 Task: Open Card College Preparation Review in Board Business Model Analysis and Optimization to Workspace Investment Management Services and add a team member Softage.1@softage.net, a label Orange, a checklist Green Supply Chain Management, an attachment from Trello, a color Orange and finally, add a card description 'Plan and execute company team-building activity at a cooking class' and a comment 'This task presents an opportunity to demonstrate our communication and collaboration skills, working effectively with others to achieve a common goal.'. Add a start date 'Jan 05, 1900' with a due date 'Jan 12, 1900'
Action: Mouse moved to (355, 132)
Screenshot: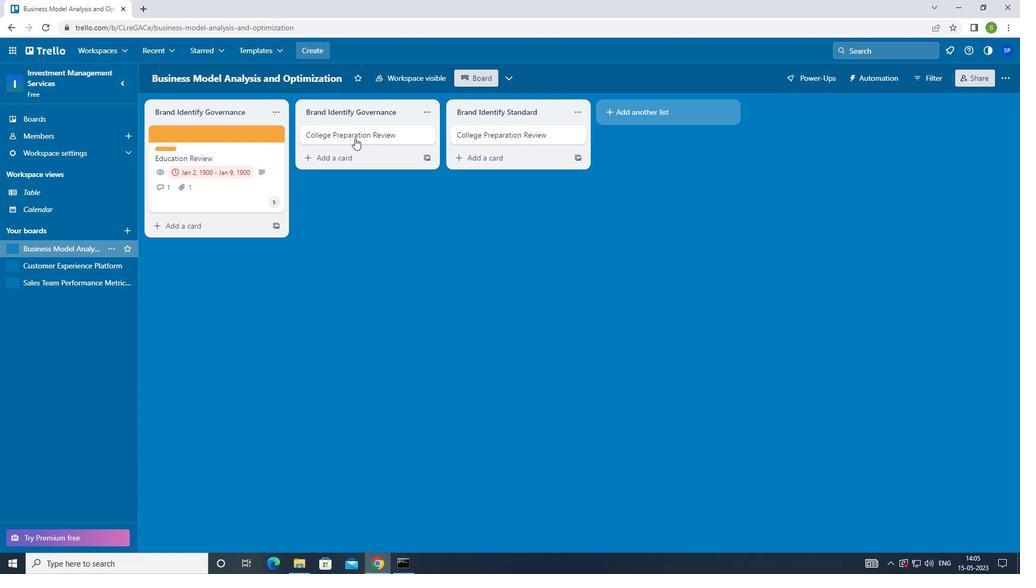 
Action: Mouse pressed left at (355, 132)
Screenshot: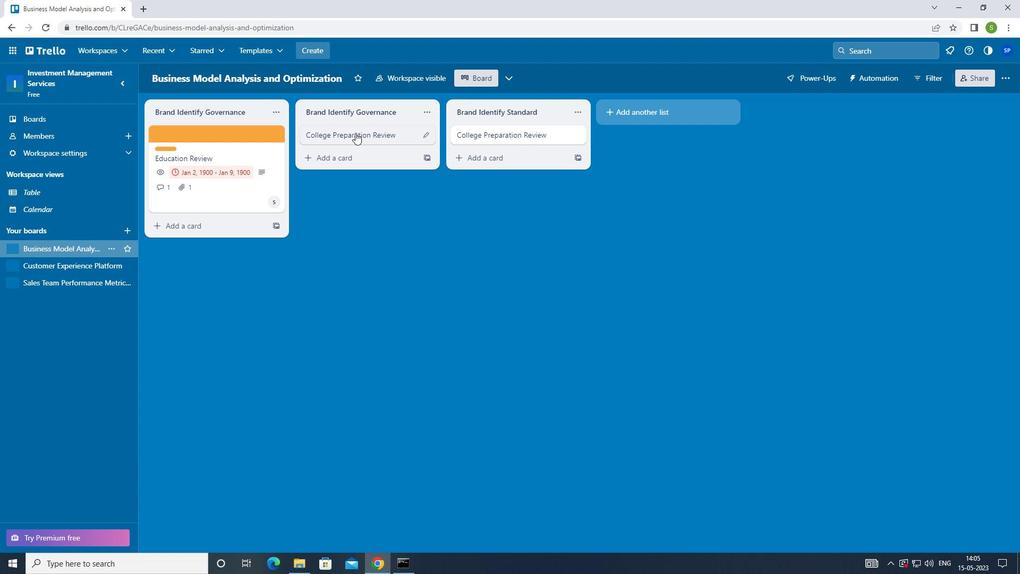 
Action: Mouse moved to (640, 138)
Screenshot: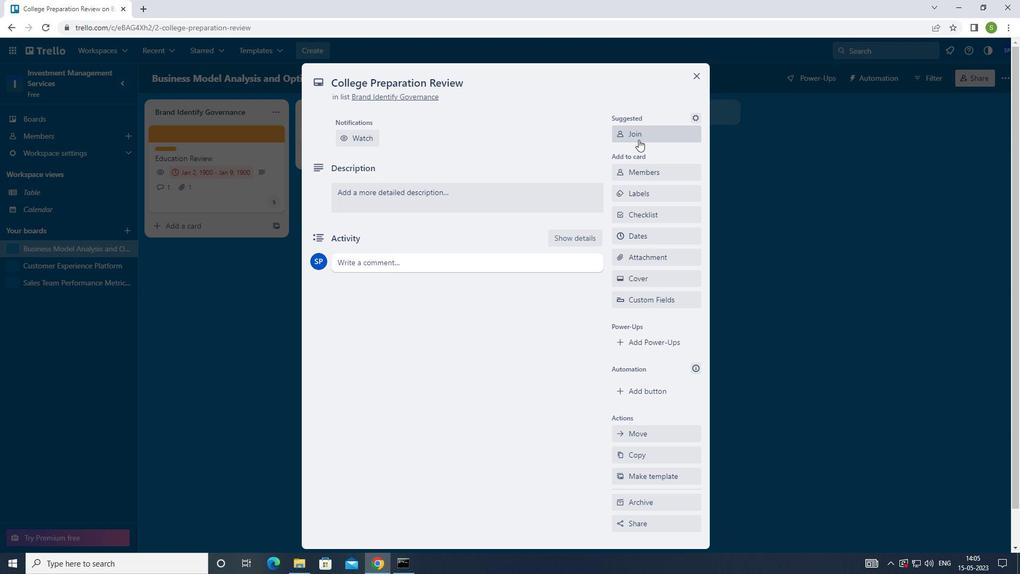 
Action: Mouse pressed left at (640, 138)
Screenshot: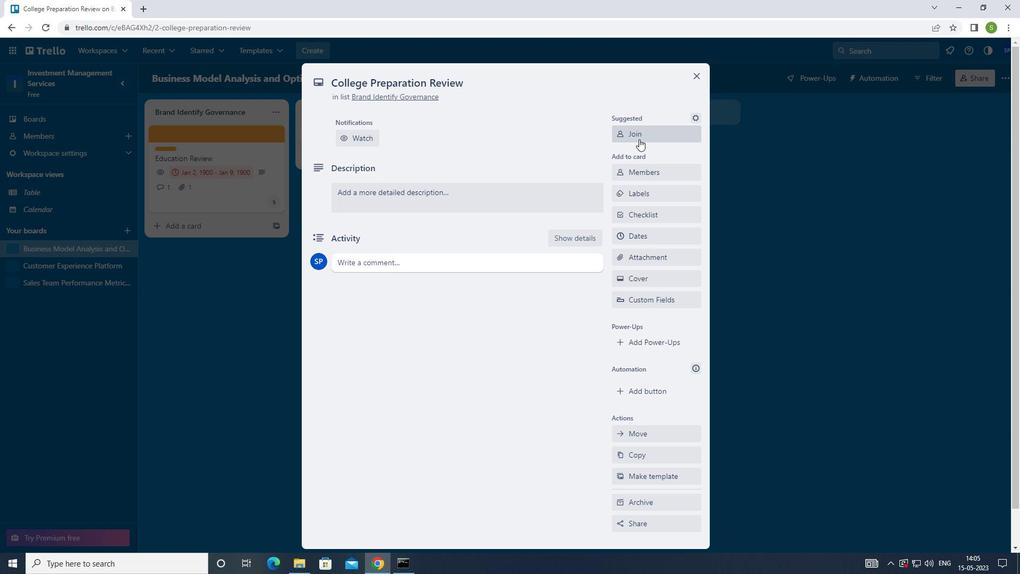 
Action: Mouse moved to (655, 130)
Screenshot: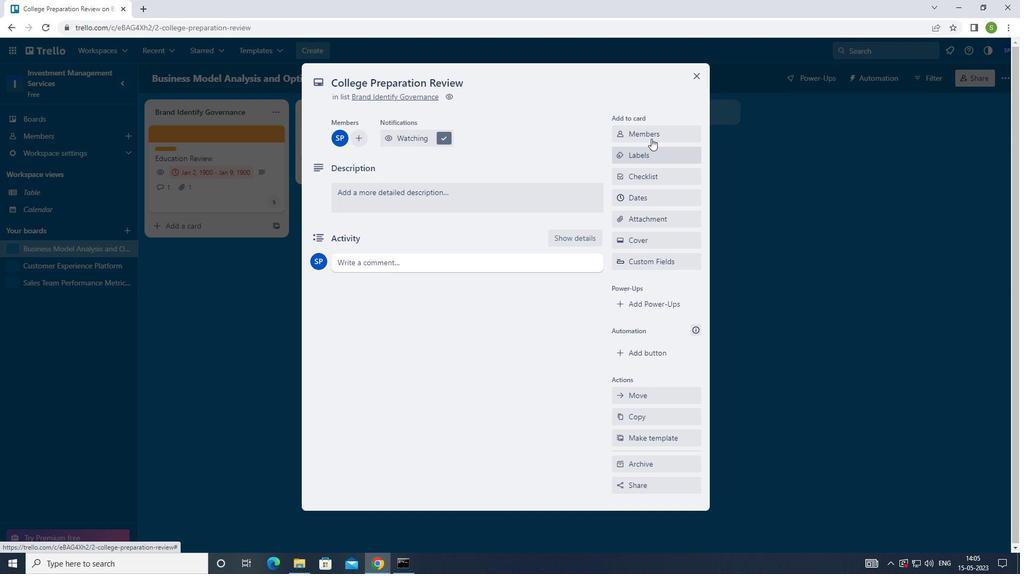 
Action: Mouse pressed left at (655, 130)
Screenshot: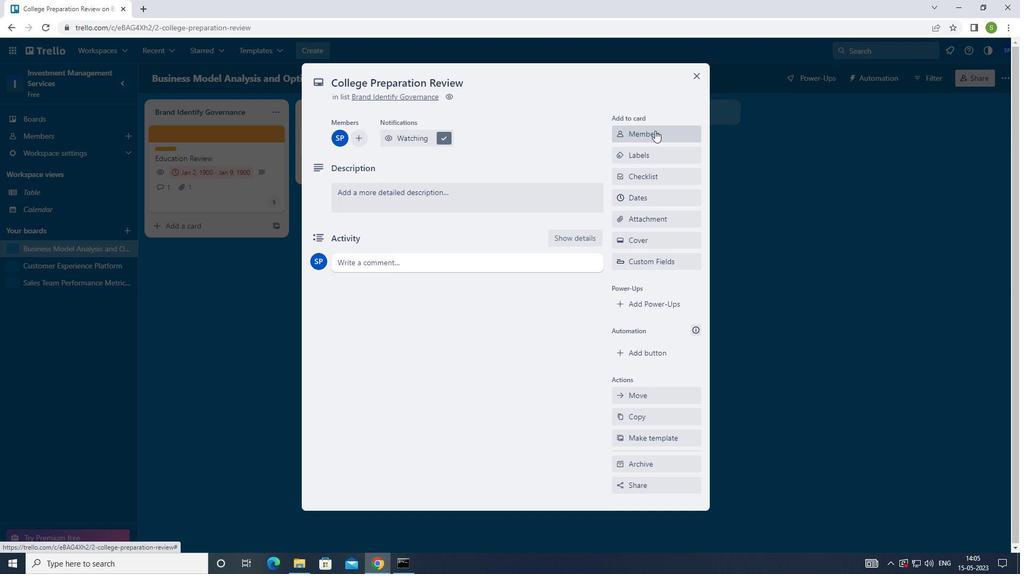 
Action: Mouse moved to (751, 208)
Screenshot: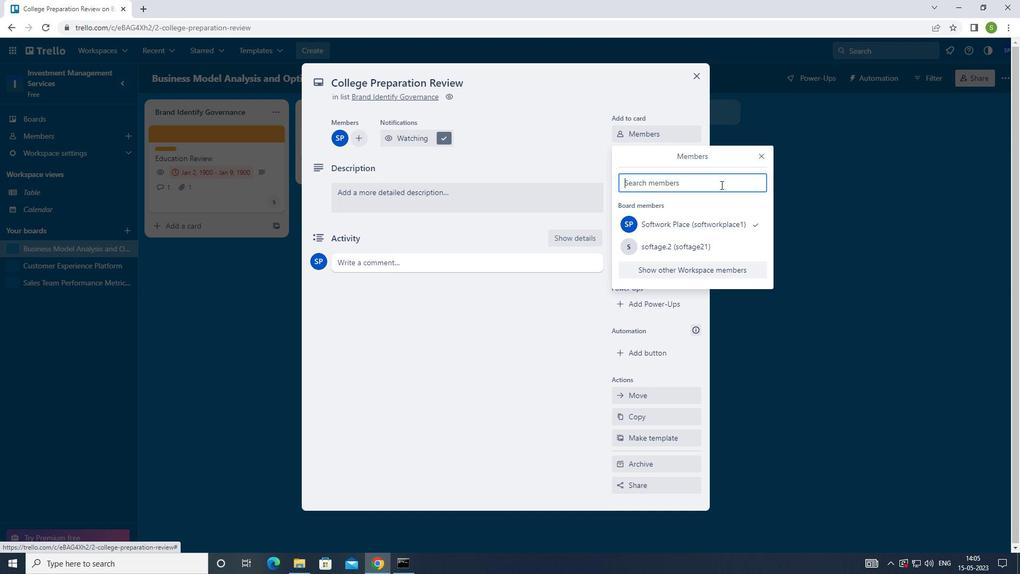 
Action: Key pressed <Key.shift>SOFTAGE.1<Key.shift>2SOFTAGE.NET
Screenshot: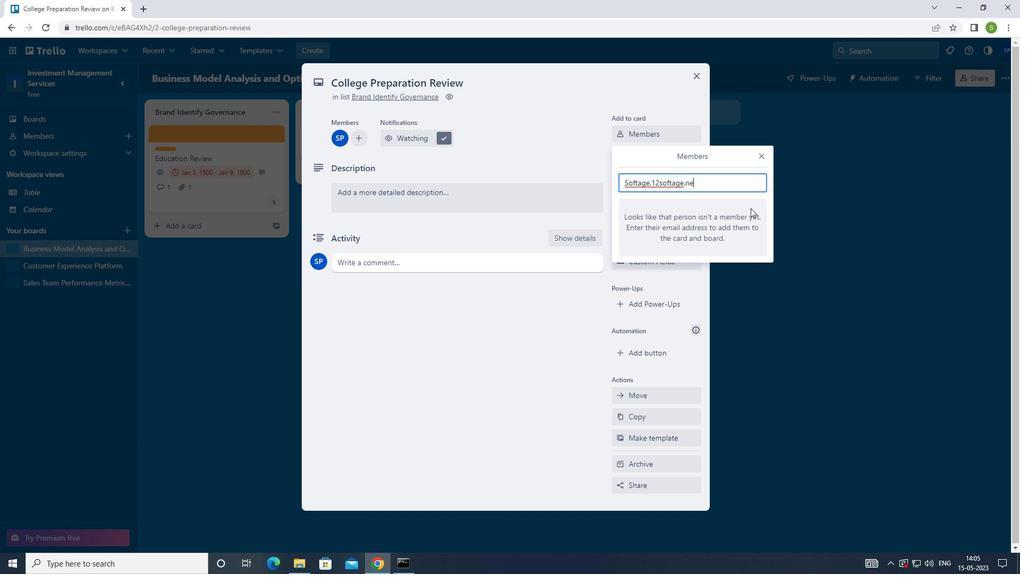 
Action: Mouse moved to (657, 179)
Screenshot: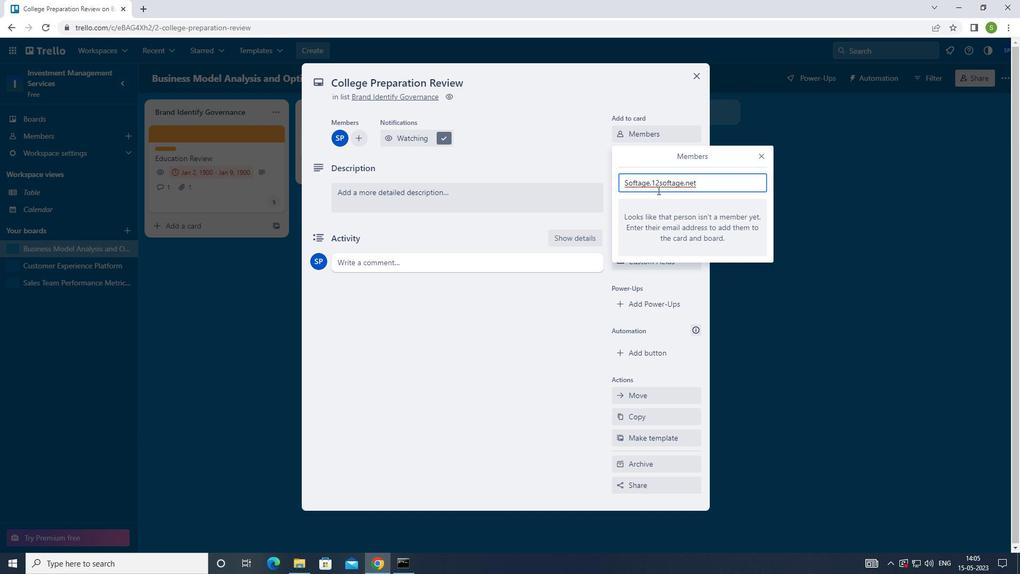 
Action: Mouse pressed left at (657, 179)
Screenshot: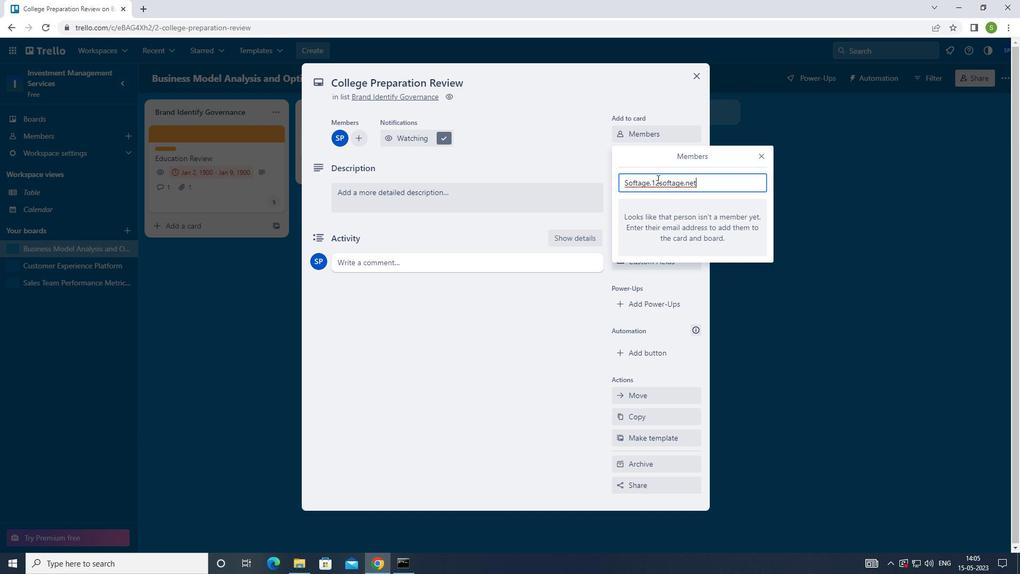 
Action: Mouse moved to (660, 185)
Screenshot: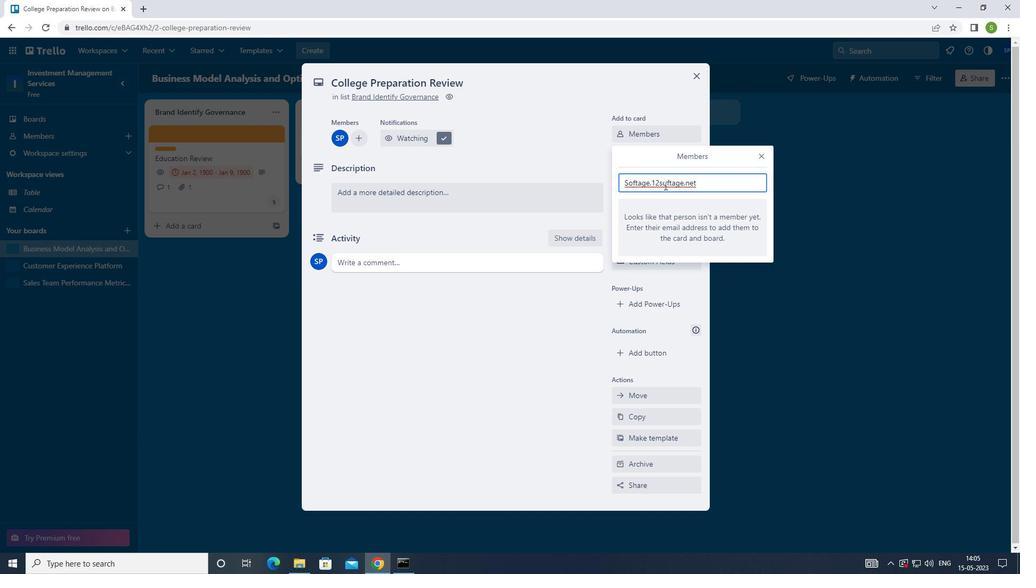 
Action: Mouse pressed left at (660, 185)
Screenshot: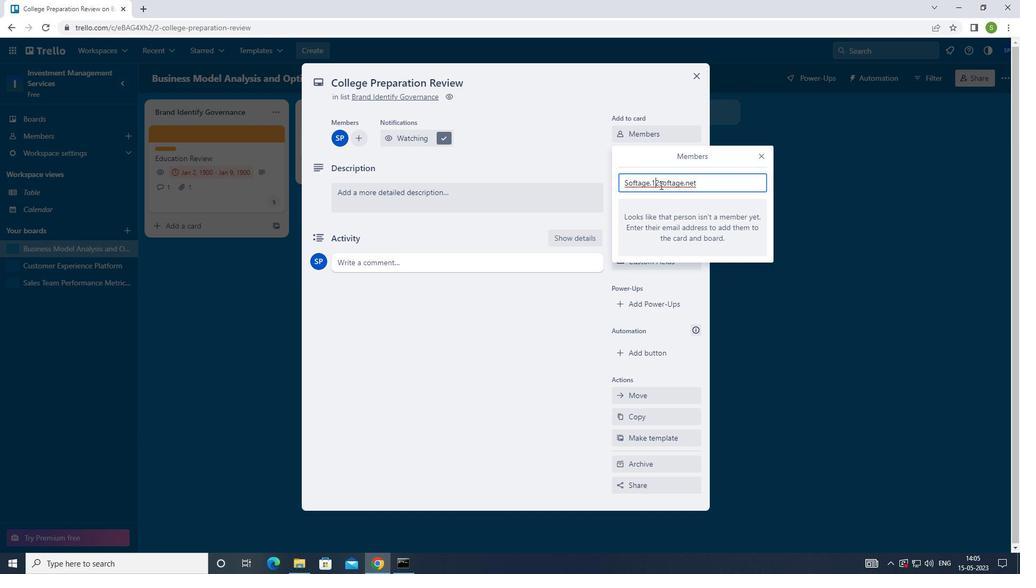 
Action: Mouse moved to (667, 187)
Screenshot: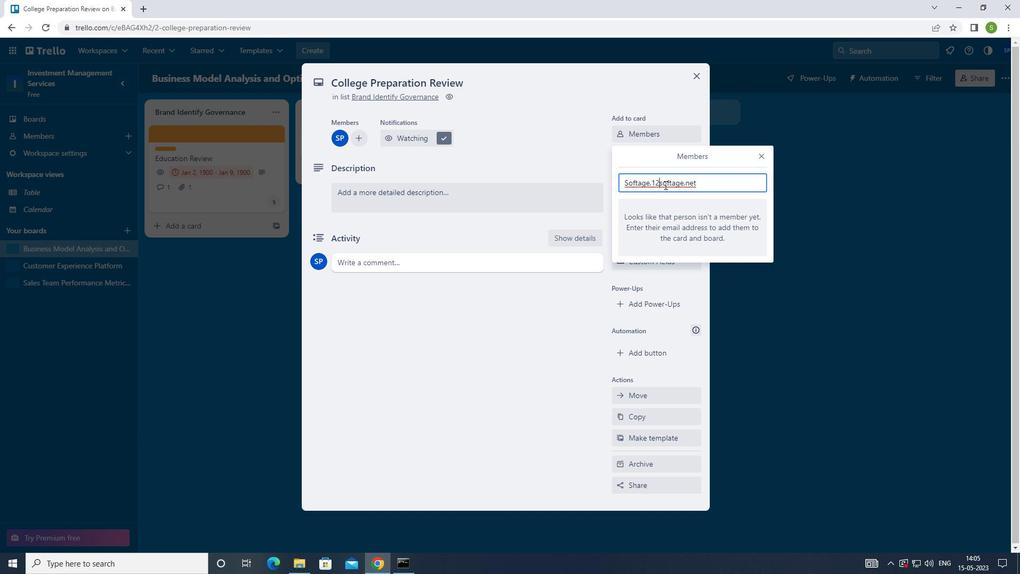 
Action: Key pressed <Key.backspace>
Screenshot: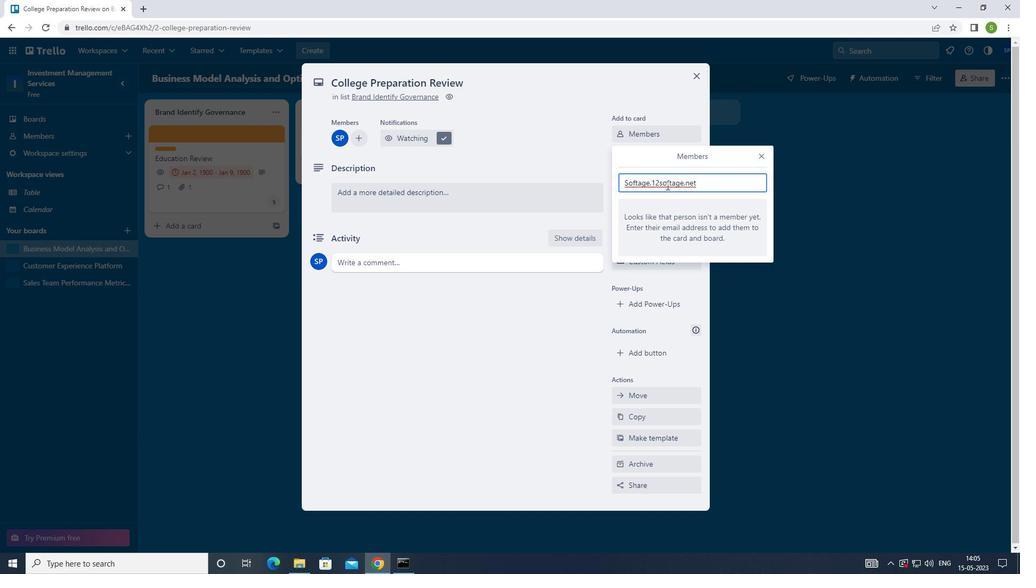 
Action: Mouse moved to (658, 187)
Screenshot: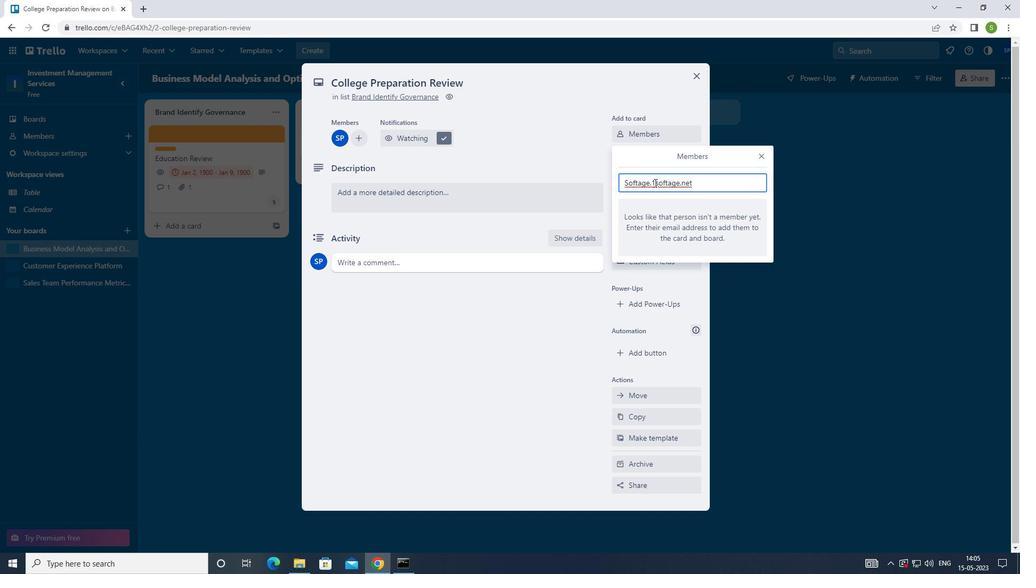 
Action: Key pressed <Key.shift>@
Screenshot: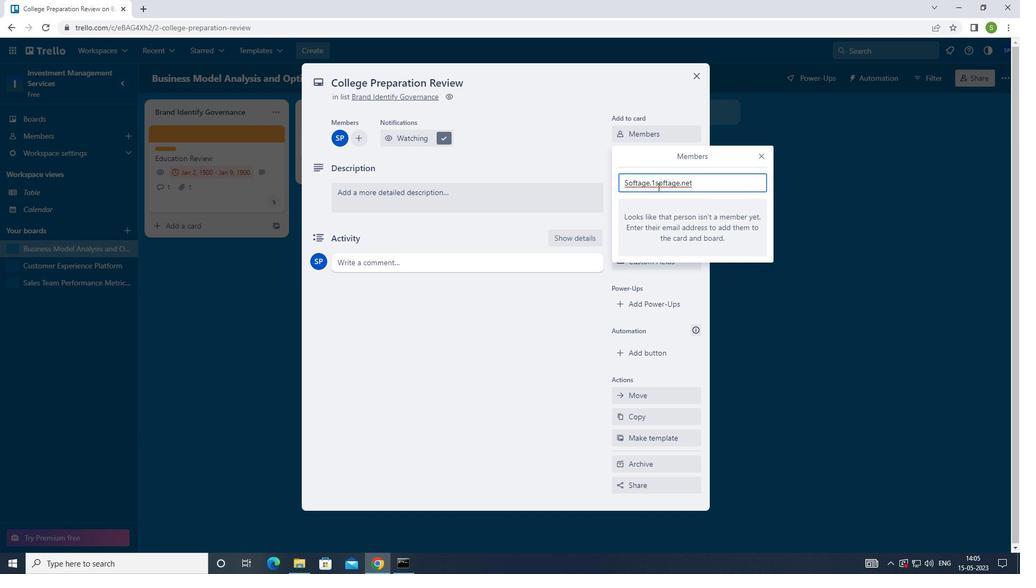 
Action: Mouse moved to (659, 256)
Screenshot: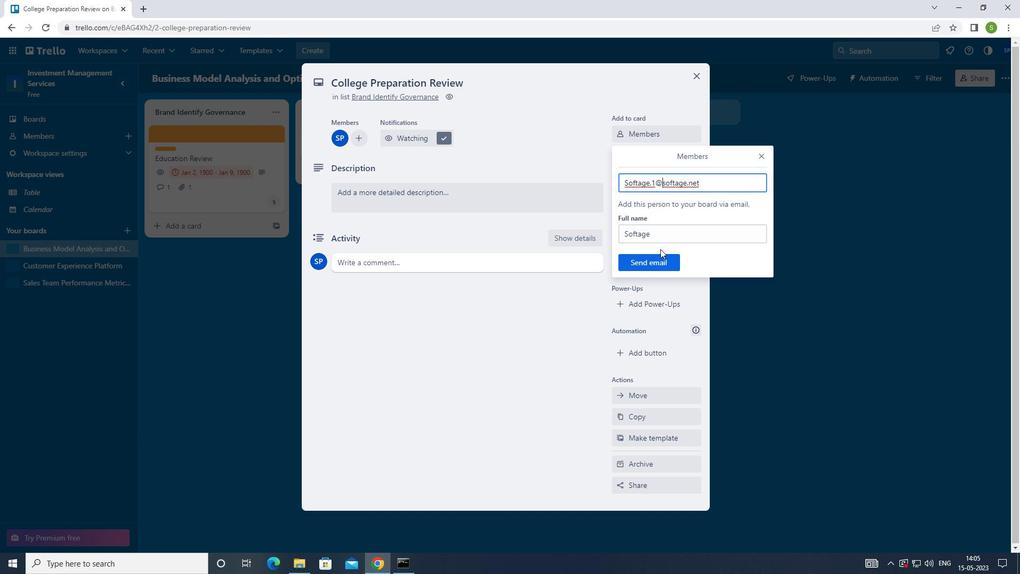 
Action: Mouse pressed left at (659, 256)
Screenshot: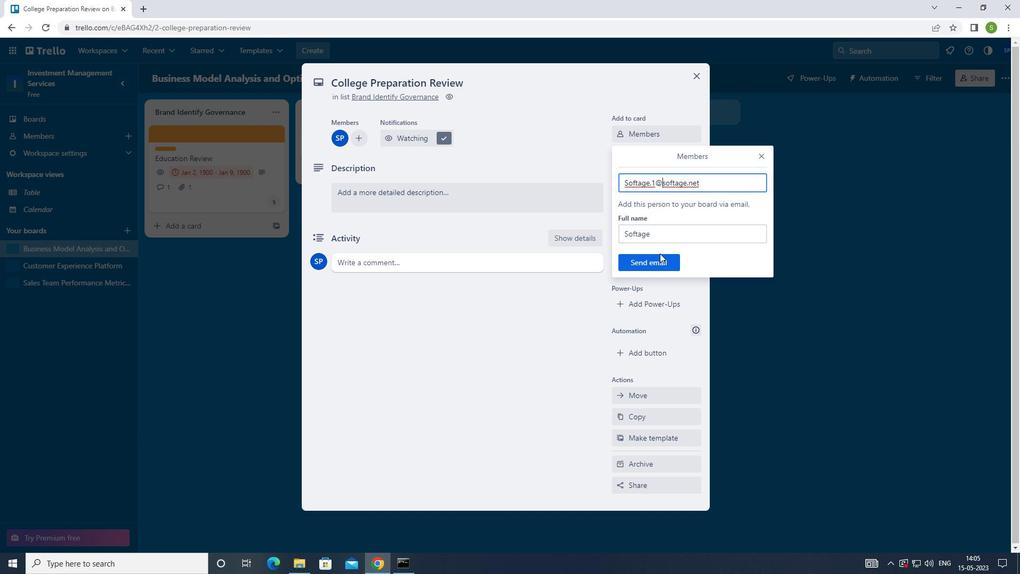 
Action: Mouse moved to (645, 155)
Screenshot: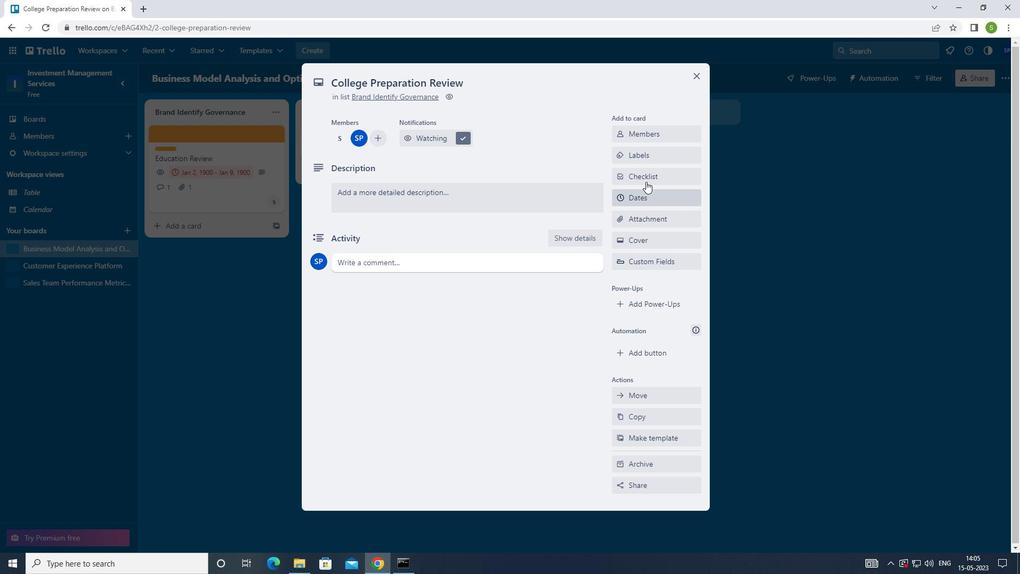 
Action: Mouse pressed left at (645, 155)
Screenshot: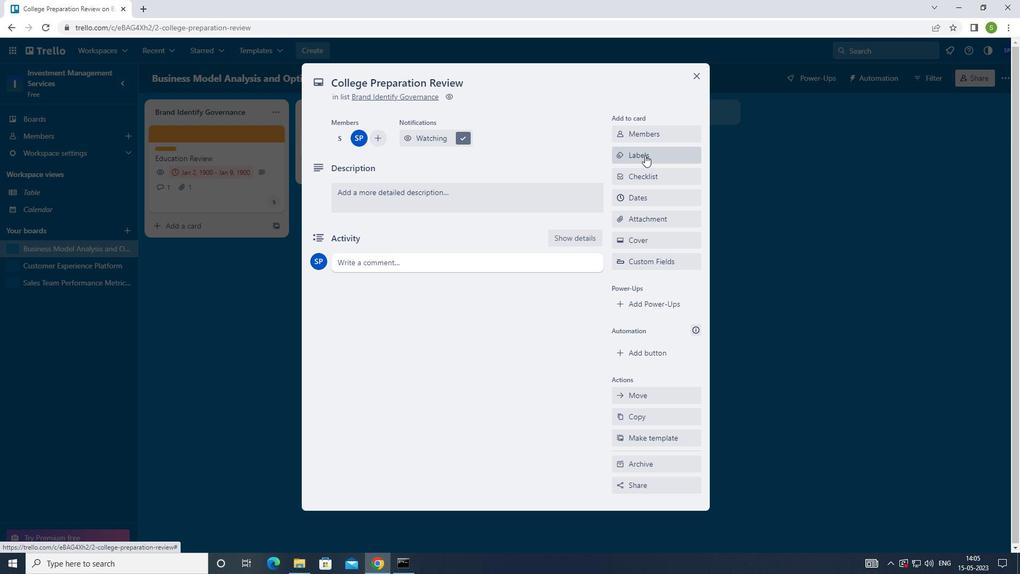 
Action: Mouse moved to (626, 281)
Screenshot: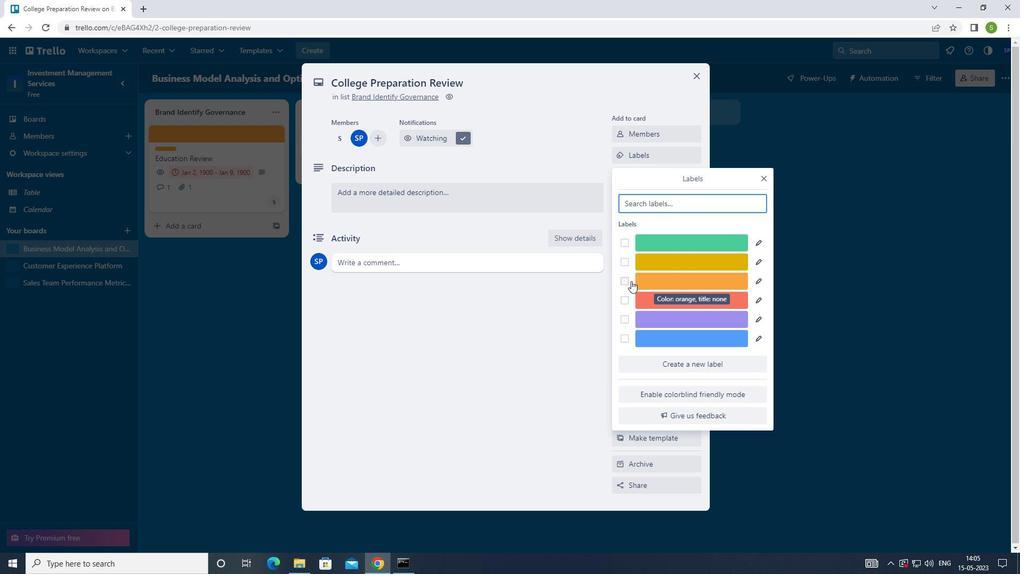 
Action: Mouse pressed left at (626, 281)
Screenshot: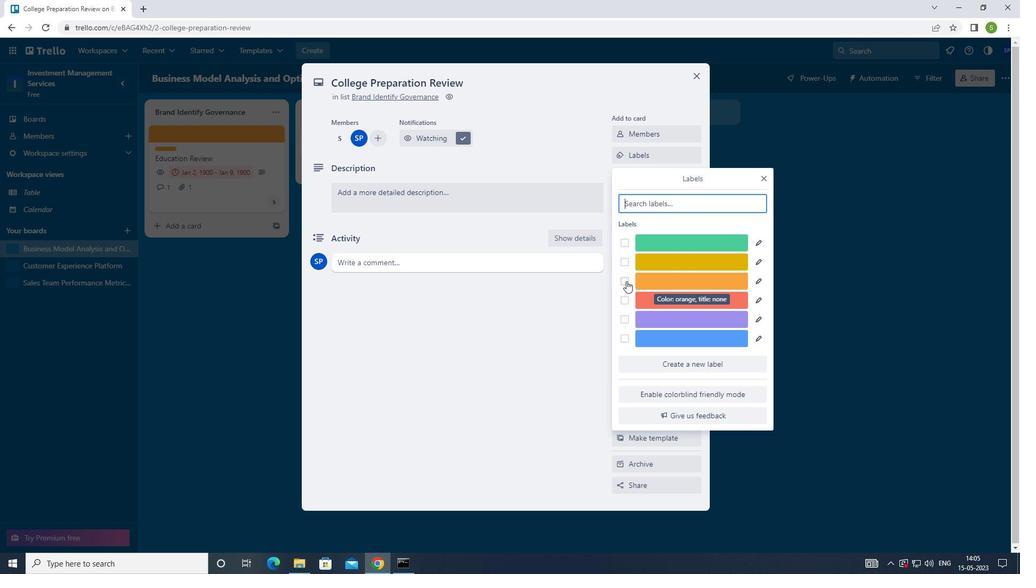 
Action: Mouse moved to (763, 178)
Screenshot: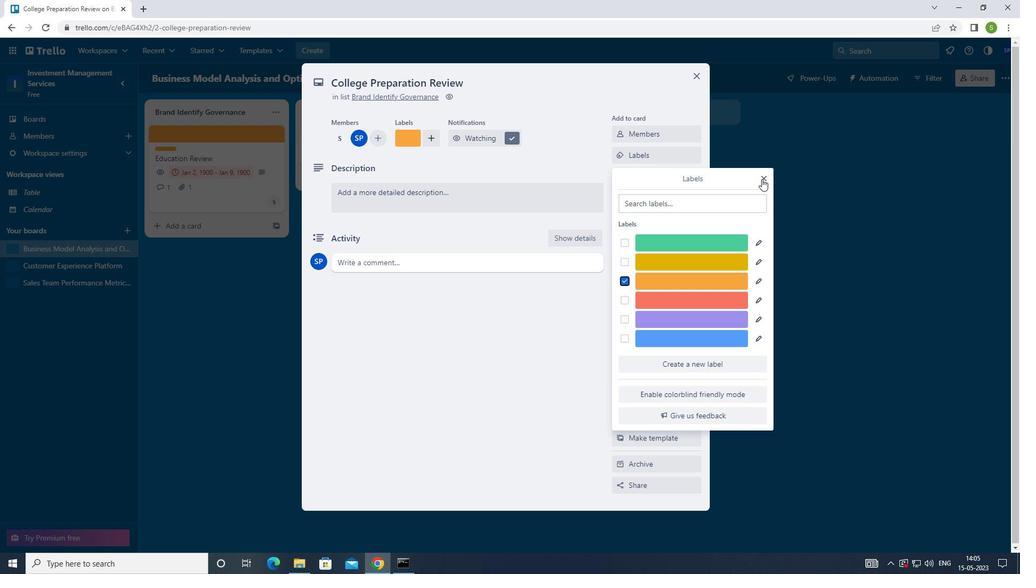 
Action: Mouse pressed left at (763, 178)
Screenshot: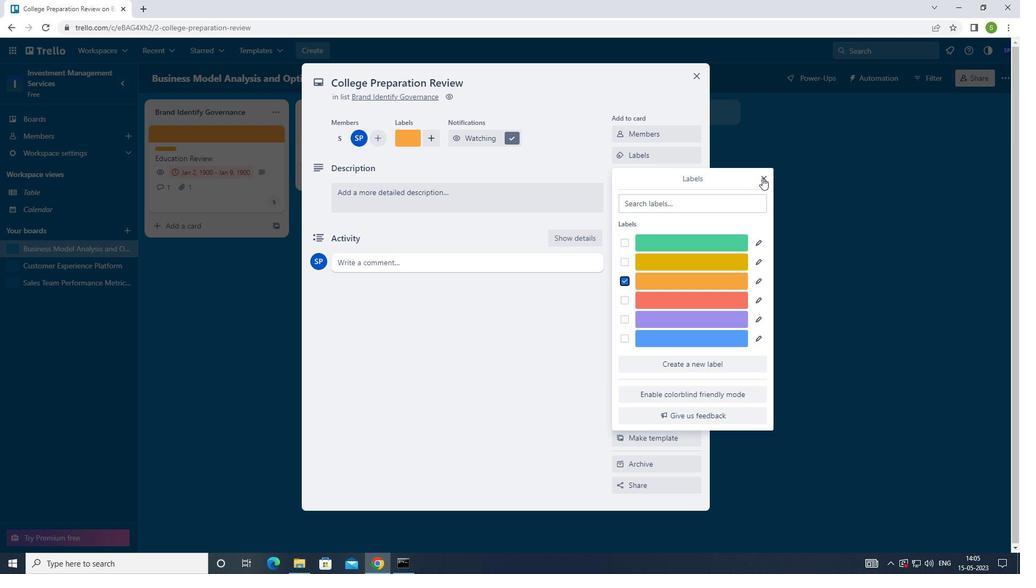 
Action: Mouse moved to (649, 180)
Screenshot: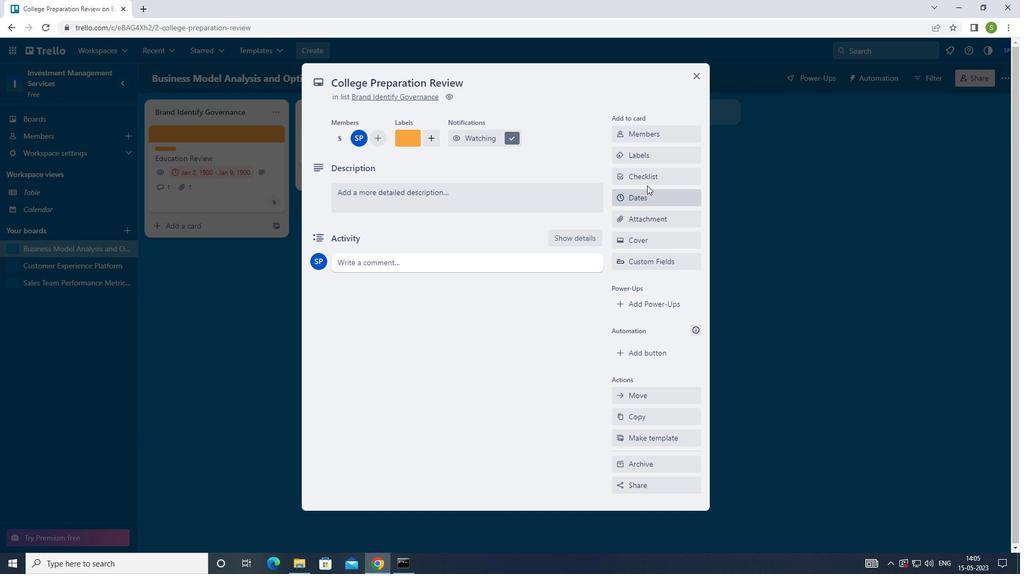 
Action: Mouse pressed left at (649, 180)
Screenshot: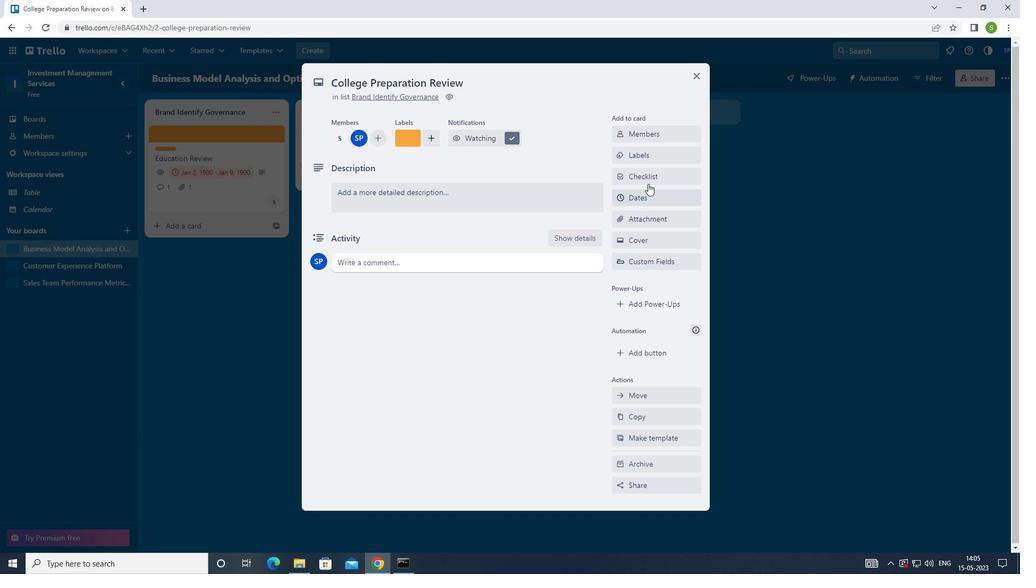 
Action: Mouse moved to (733, 200)
Screenshot: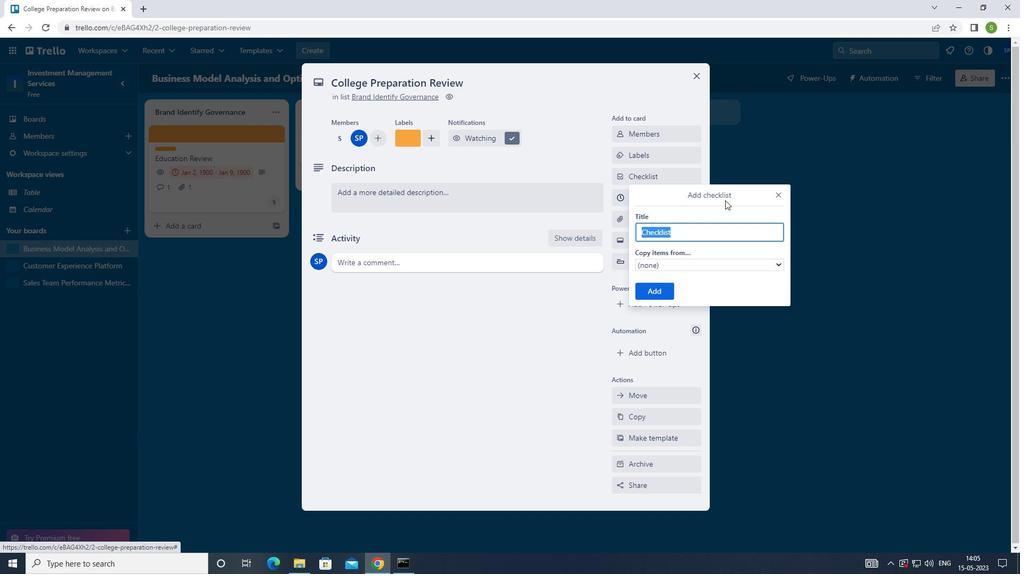 
Action: Key pressed <Key.shift><Key.shift>GREEN<Key.space><Key.shift>SUPPLY<Key.space><Key.shift>CHAIN<Key.space><Key.shift>MANAGEMENT
Screenshot: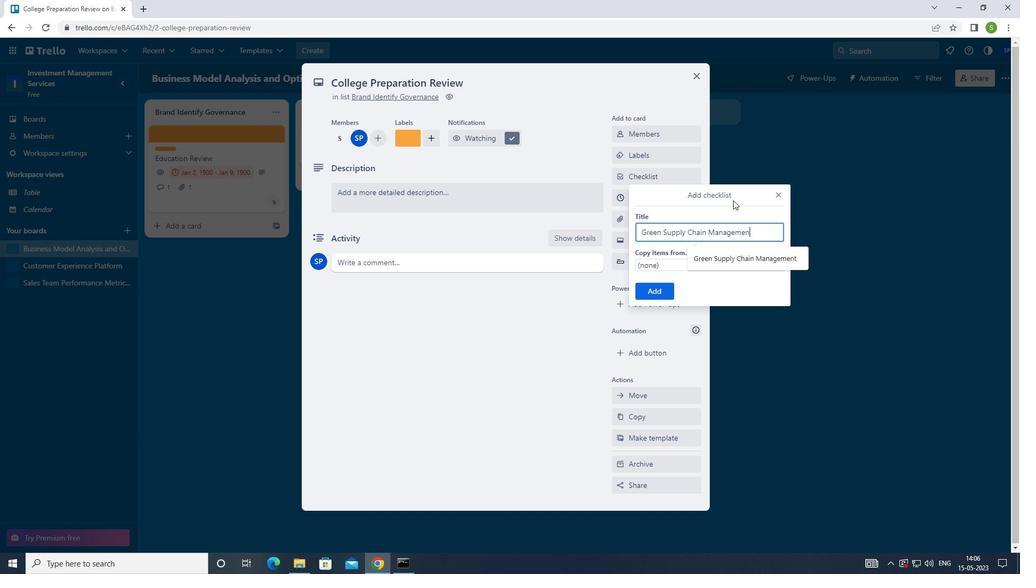 
Action: Mouse moved to (668, 287)
Screenshot: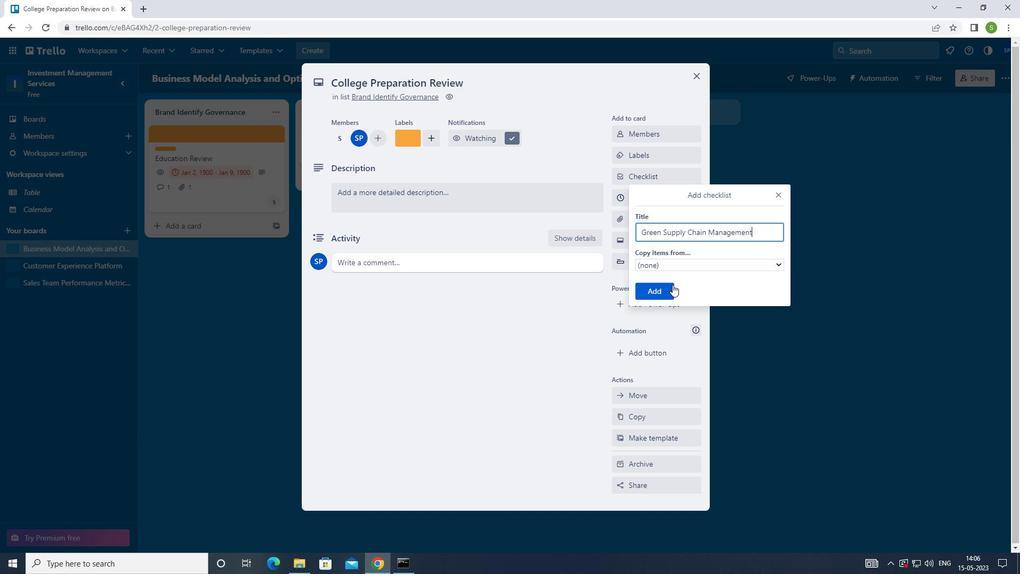 
Action: Mouse pressed left at (668, 287)
Screenshot: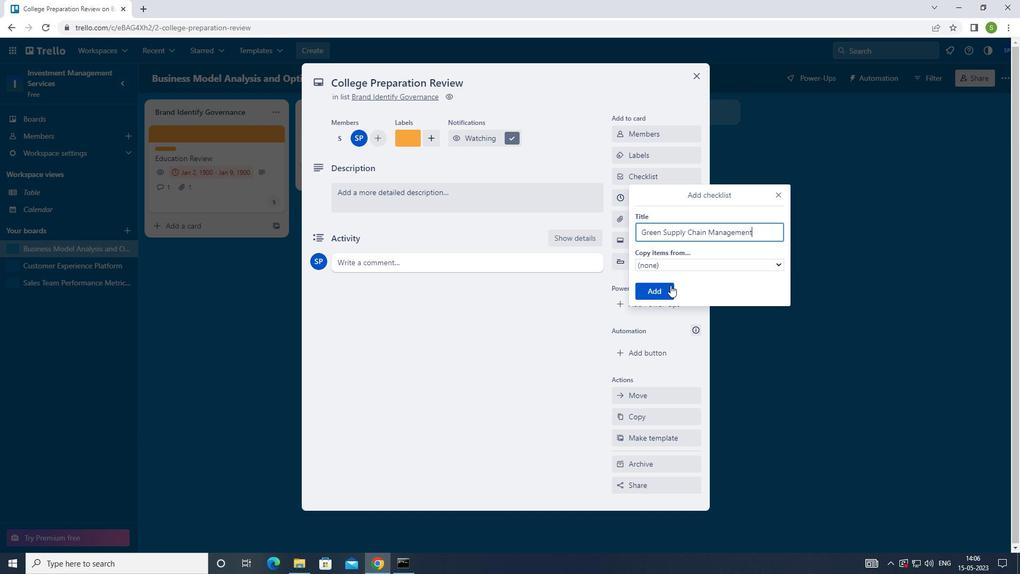 
Action: Mouse moved to (655, 223)
Screenshot: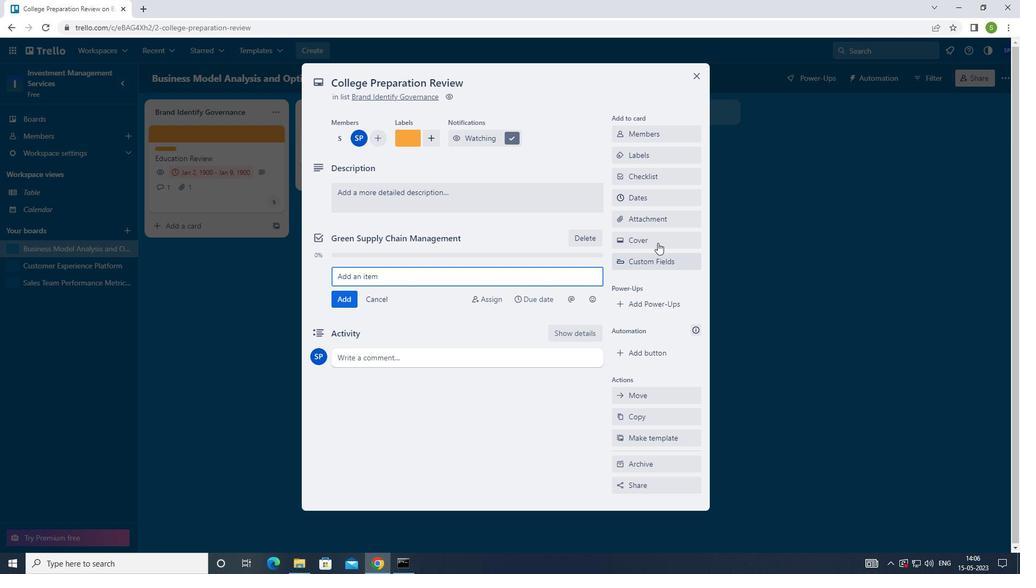 
Action: Mouse pressed left at (655, 223)
Screenshot: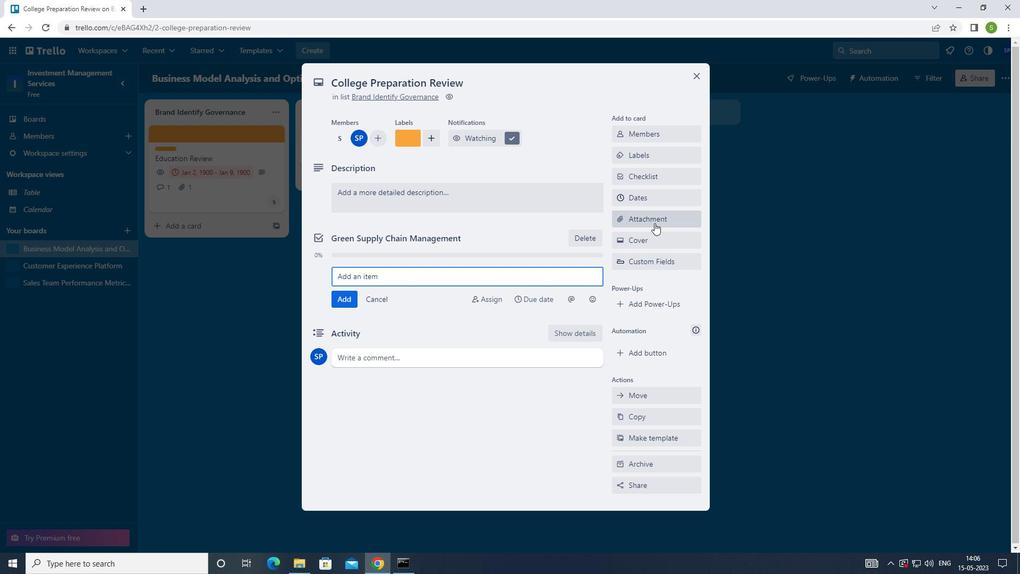 
Action: Mouse moved to (659, 282)
Screenshot: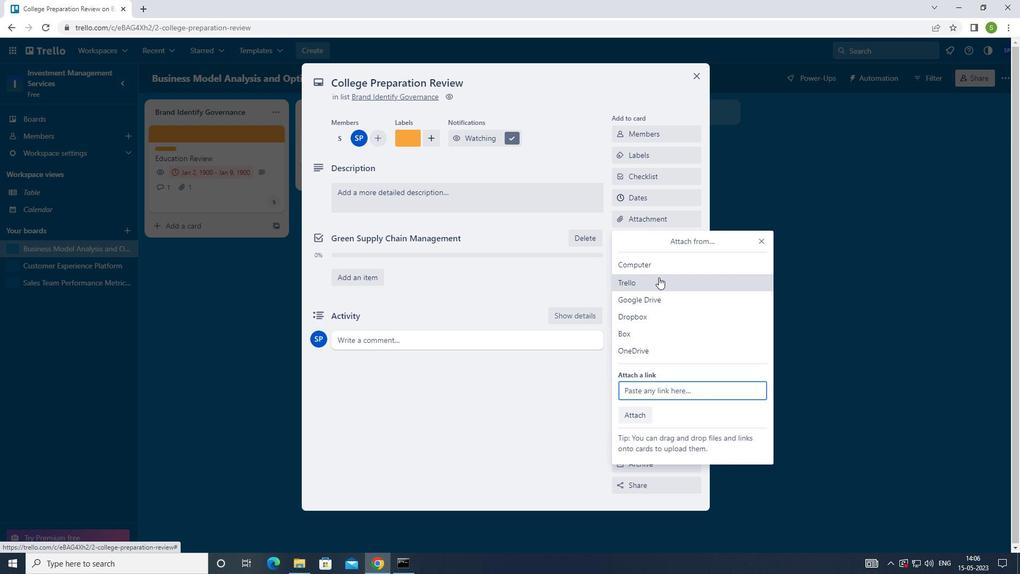 
Action: Mouse pressed left at (659, 282)
Screenshot: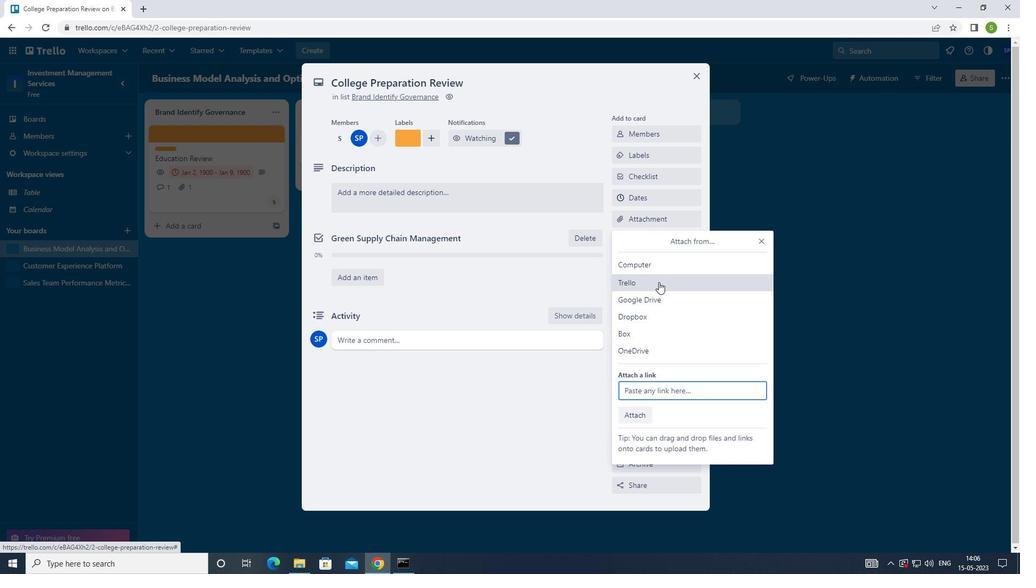
Action: Mouse moved to (659, 342)
Screenshot: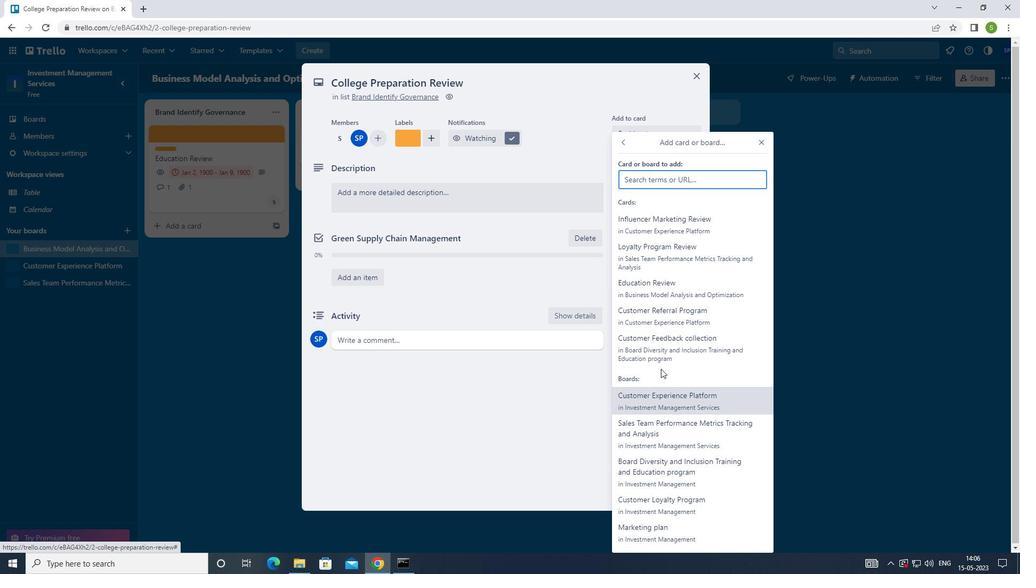 
Action: Mouse pressed left at (659, 342)
Screenshot: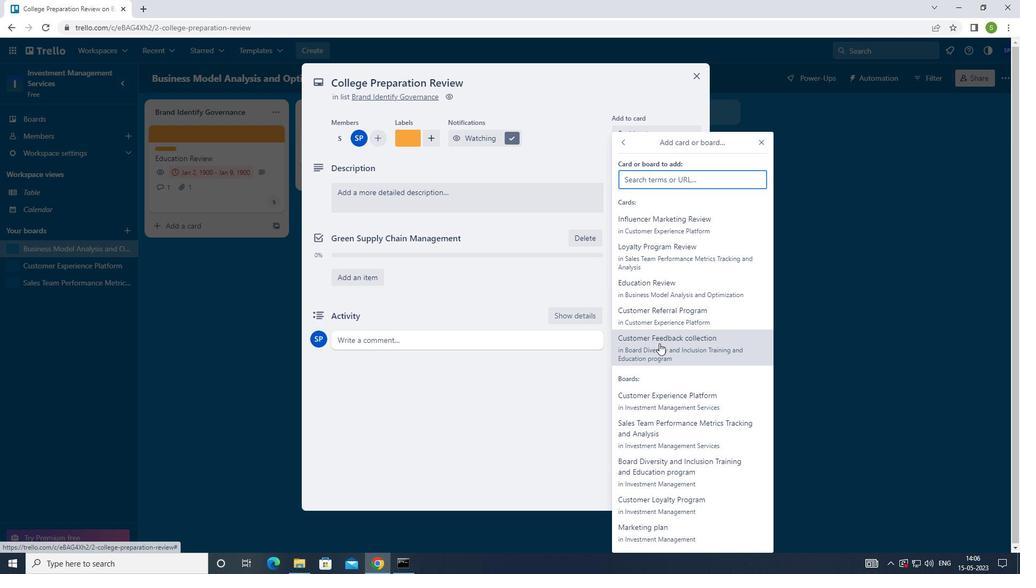 
Action: Mouse moved to (648, 236)
Screenshot: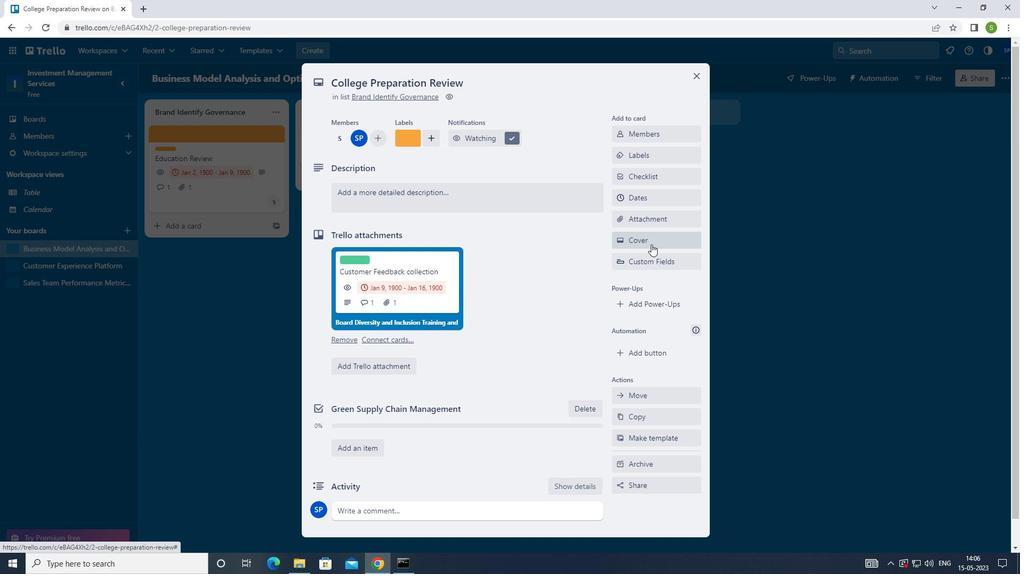 
Action: Mouse pressed left at (648, 236)
Screenshot: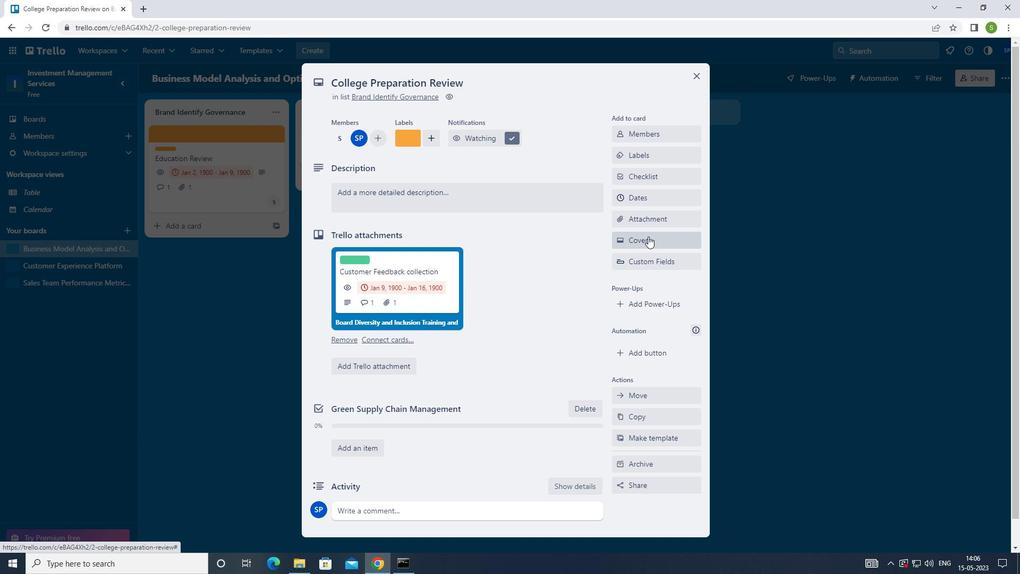 
Action: Mouse moved to (690, 339)
Screenshot: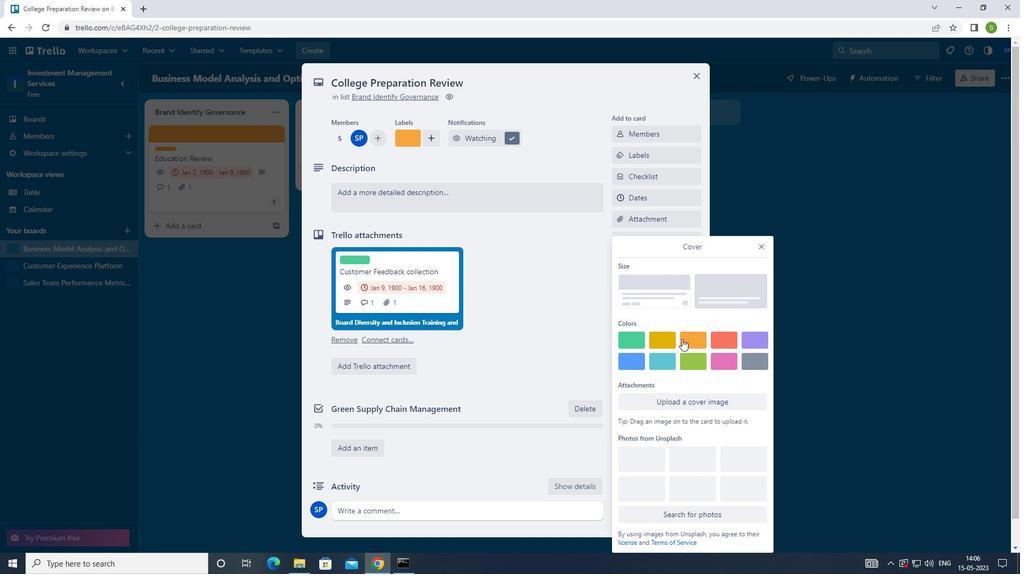 
Action: Mouse pressed left at (690, 339)
Screenshot: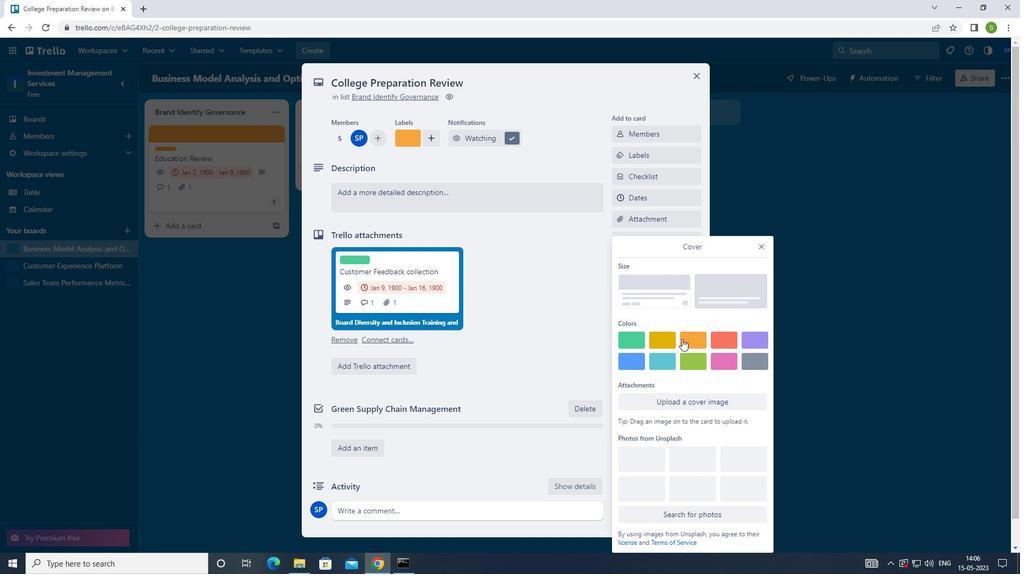 
Action: Mouse moved to (760, 224)
Screenshot: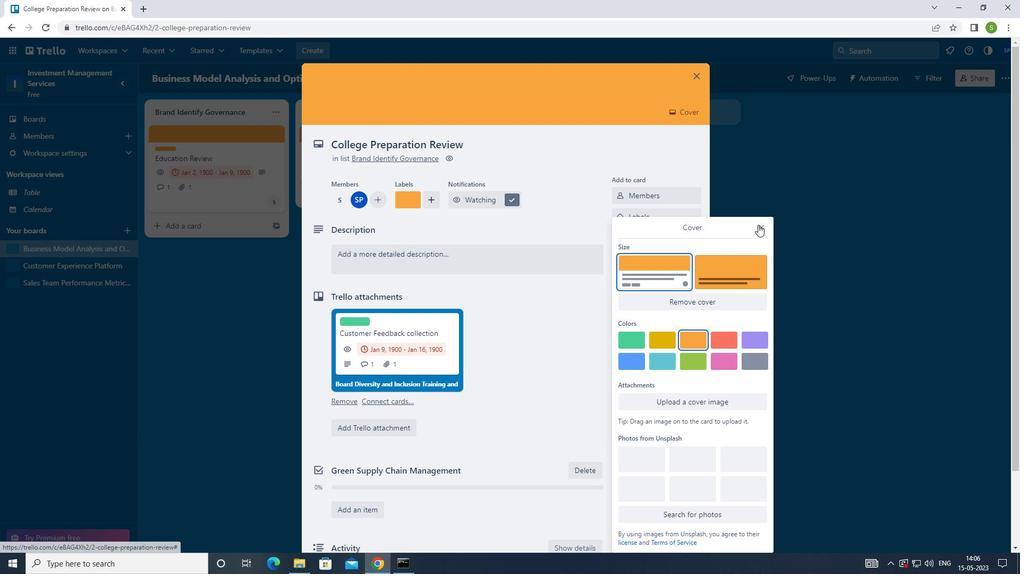 
Action: Mouse pressed left at (760, 224)
Screenshot: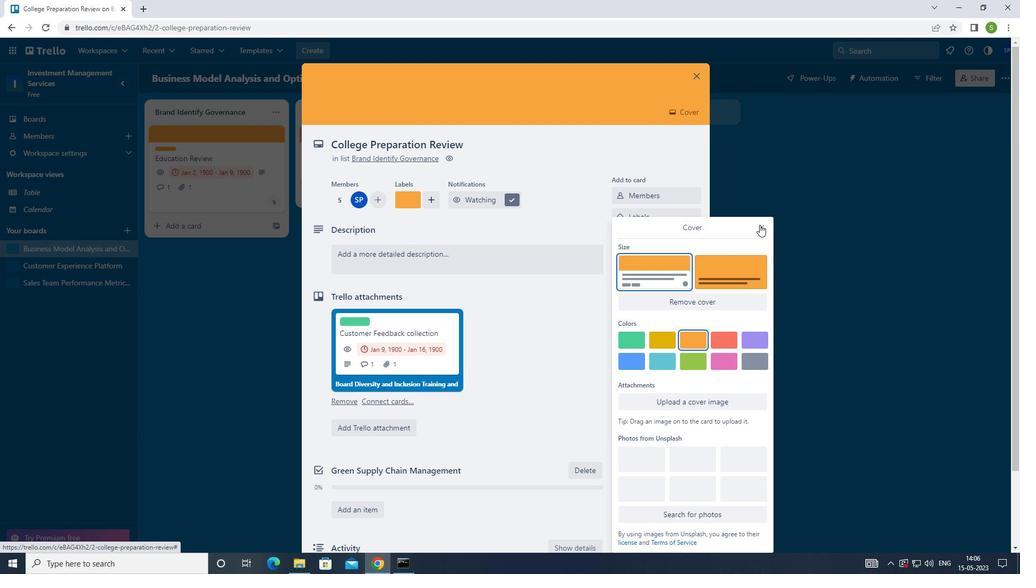 
Action: Mouse moved to (499, 256)
Screenshot: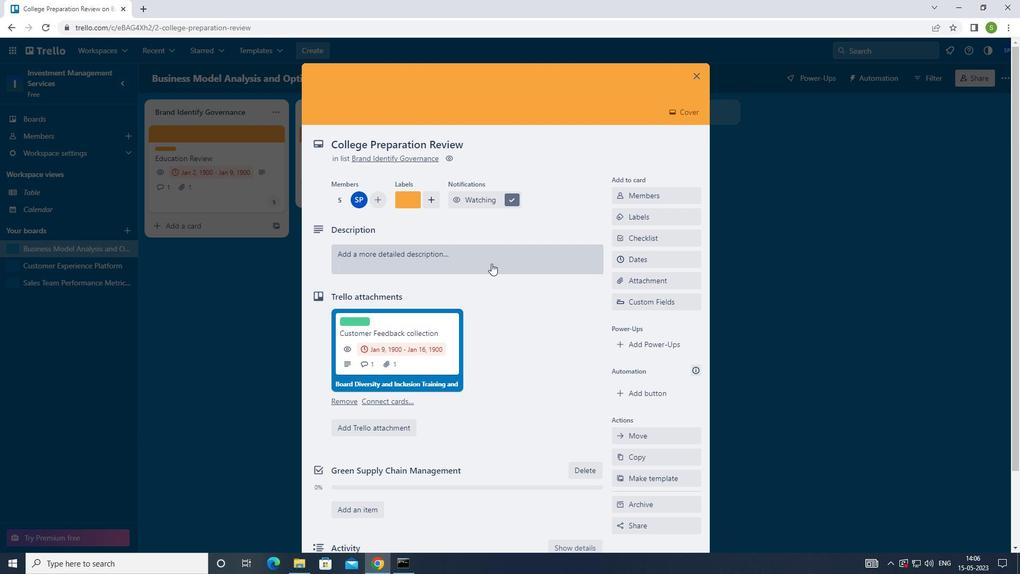 
Action: Mouse pressed left at (499, 256)
Screenshot: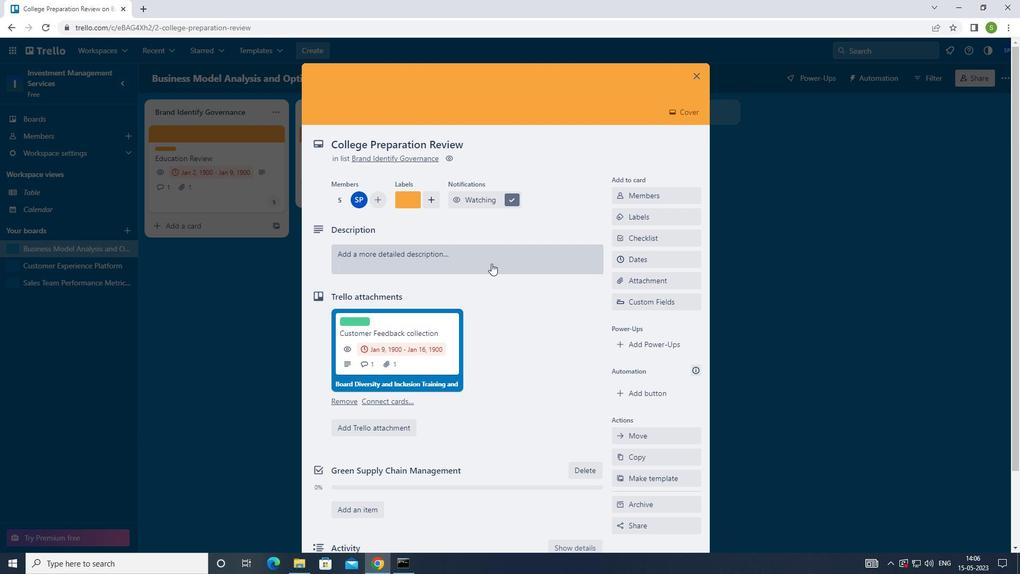 
Action: Mouse moved to (601, 192)
Screenshot: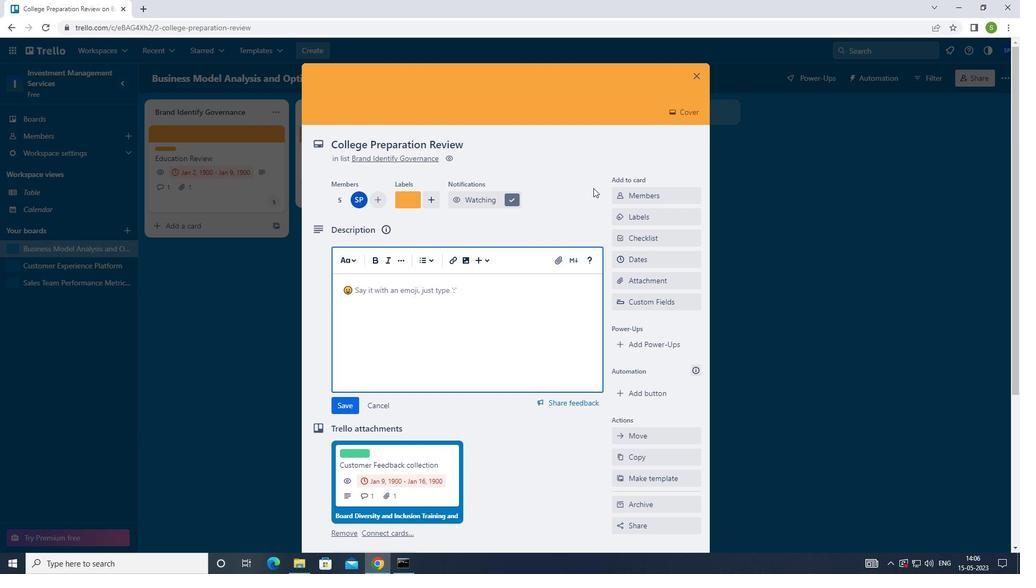 
Action: Key pressed <Key.shift_r>PLAN<Key.space>AND<Key.space>EXECUTE<Key.space>COMPANY<Key.space>TEAM<Key.space>BUILDING<Key.space>ACTIVITY<Key.space>AT<Key.space>A<Key.space>COOKING<Key.space>ALSS<Key.left><Key.left><Key.left><Key.left>C
Screenshot: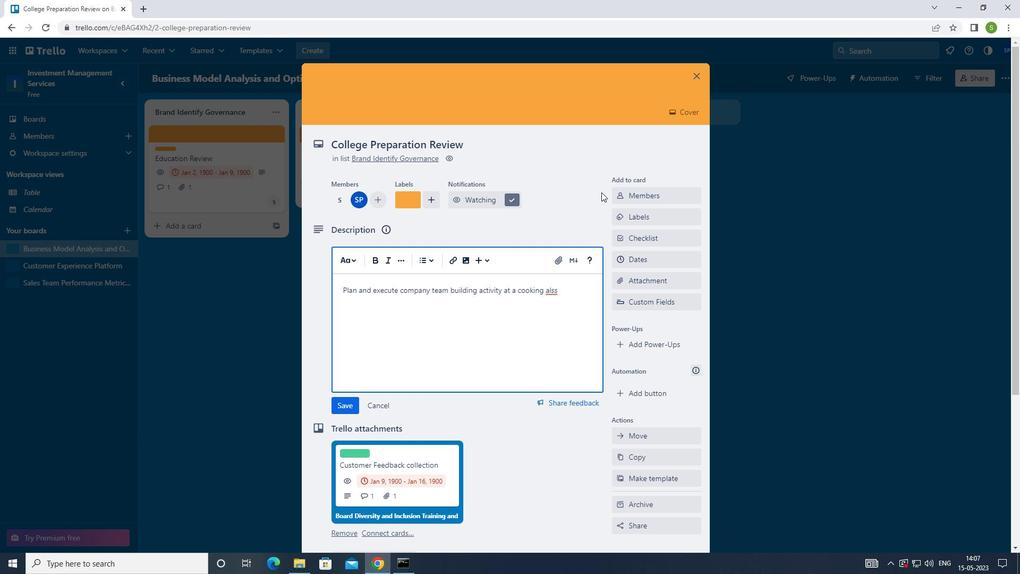 
Action: Mouse moved to (555, 291)
Screenshot: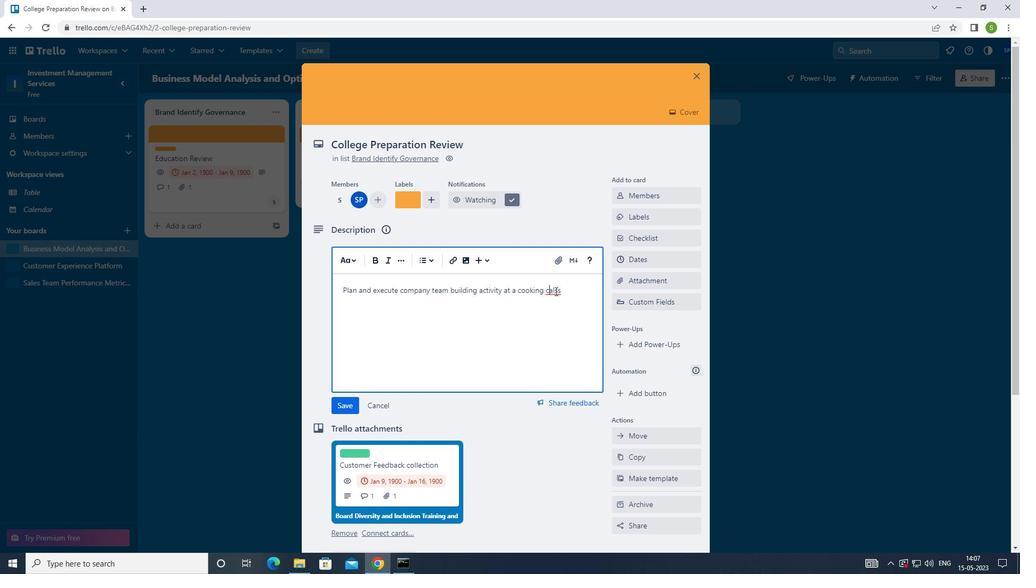 
Action: Mouse pressed left at (555, 291)
Screenshot: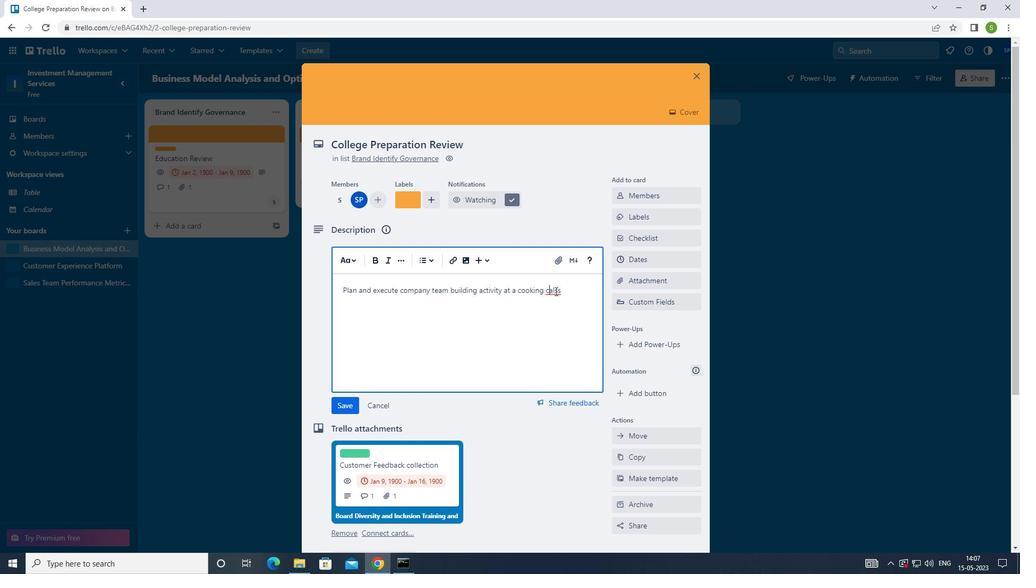 
Action: Mouse moved to (555, 291)
Screenshot: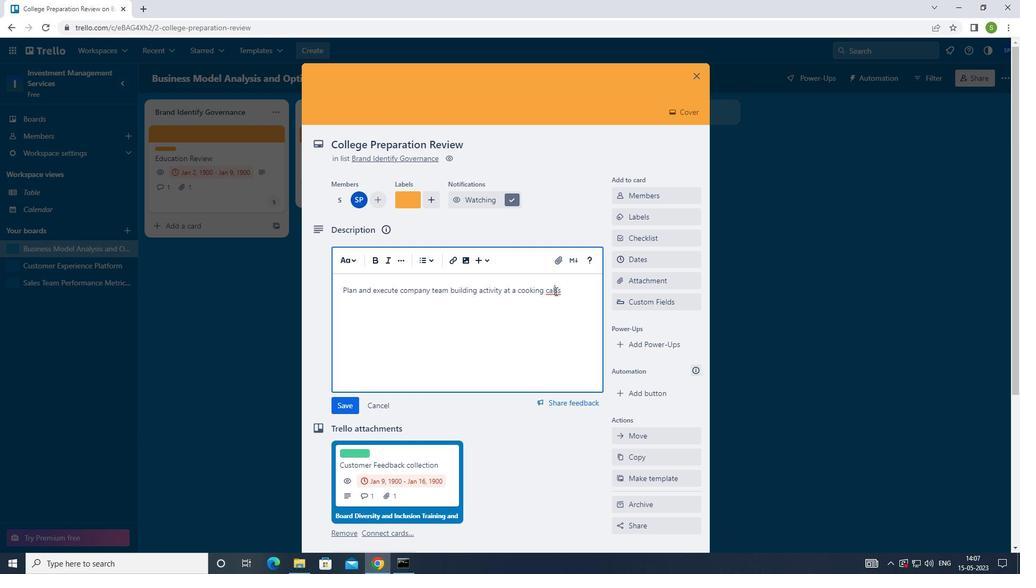 
Action: Key pressed <Key.backspace>
Screenshot: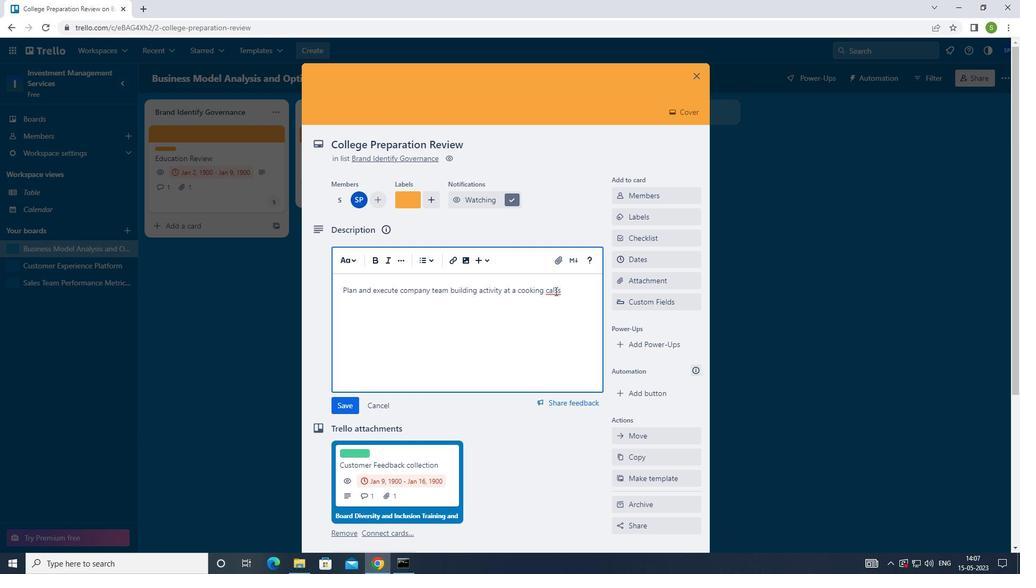 
Action: Mouse moved to (556, 288)
Screenshot: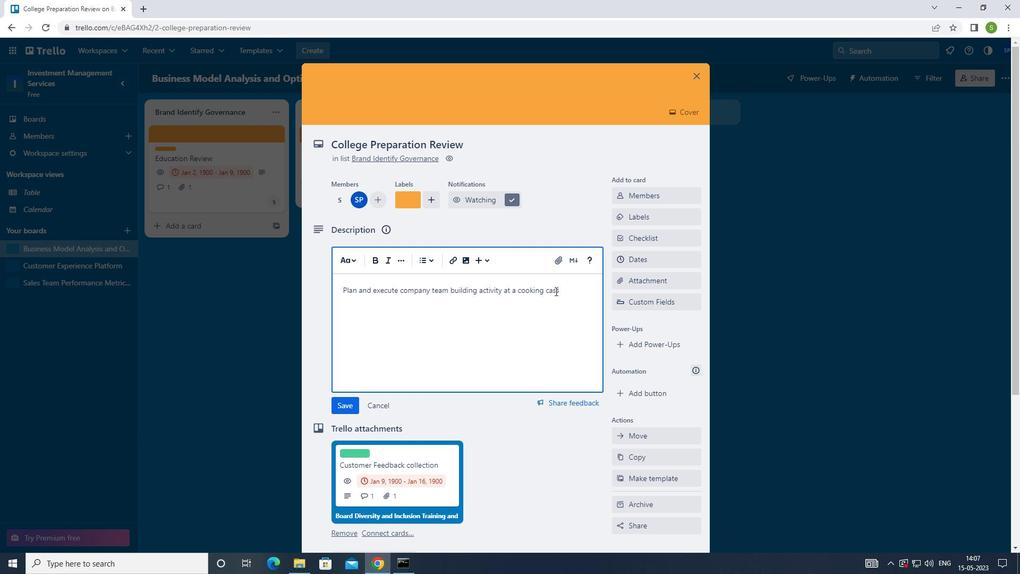 
Action: Key pressed <Key.backspace>
Screenshot: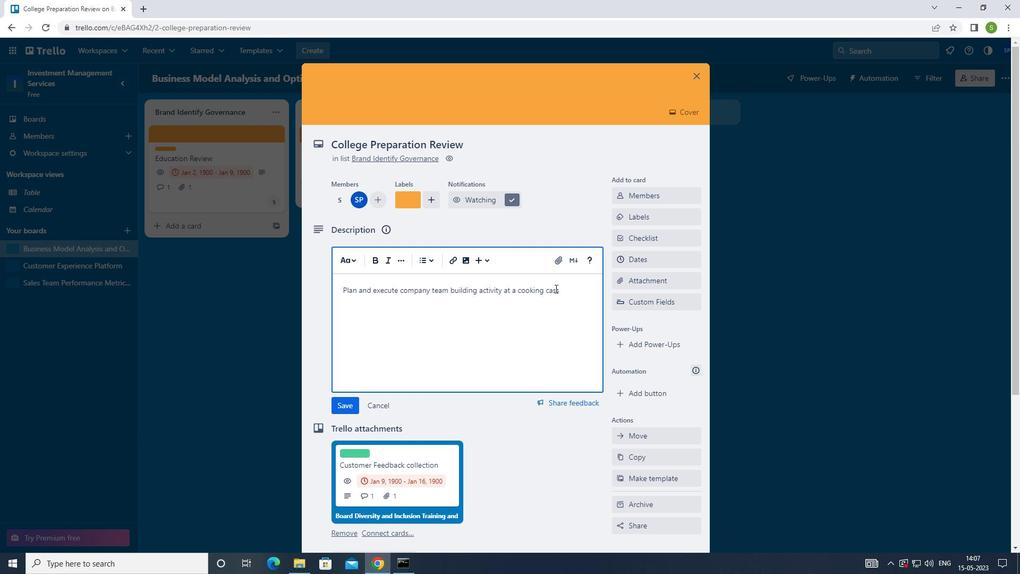
Action: Mouse moved to (556, 287)
Screenshot: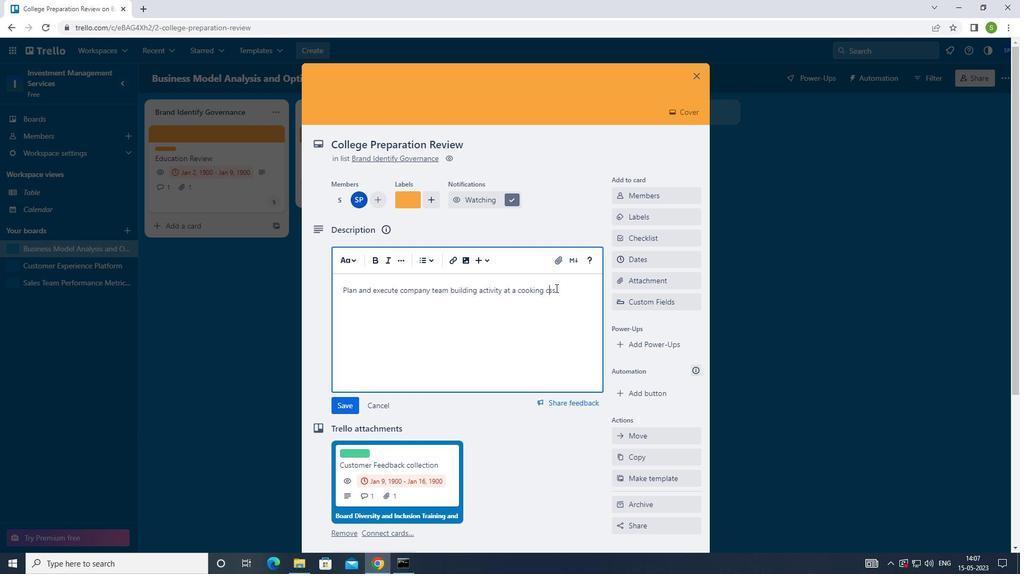 
Action: Key pressed L
Screenshot: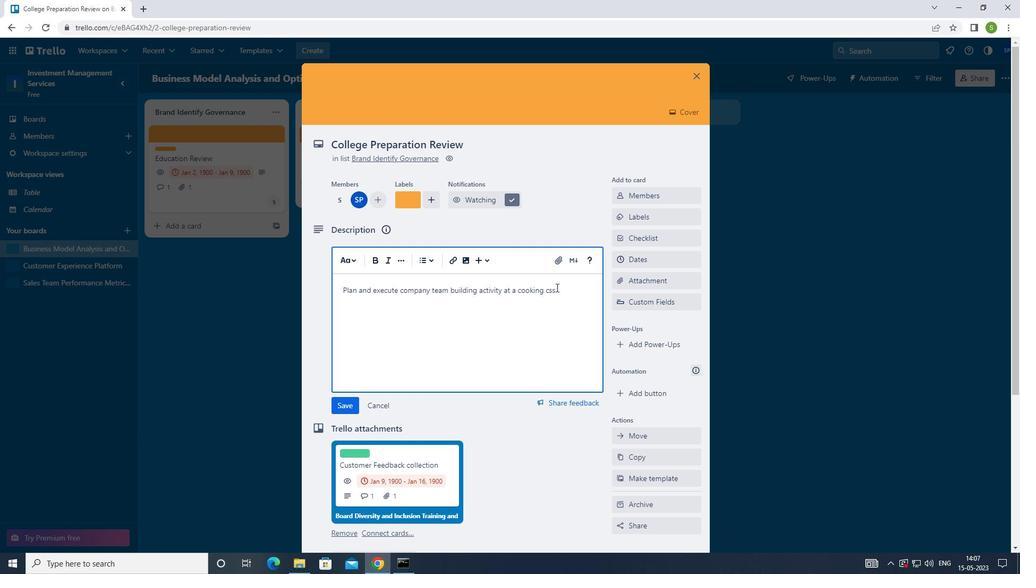 
Action: Mouse moved to (557, 287)
Screenshot: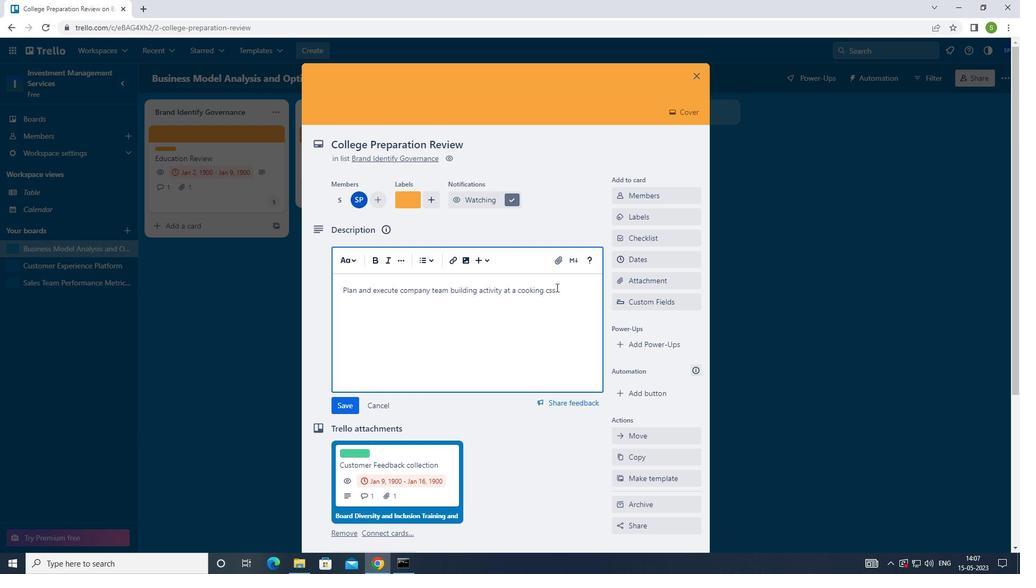 
Action: Key pressed A
Screenshot: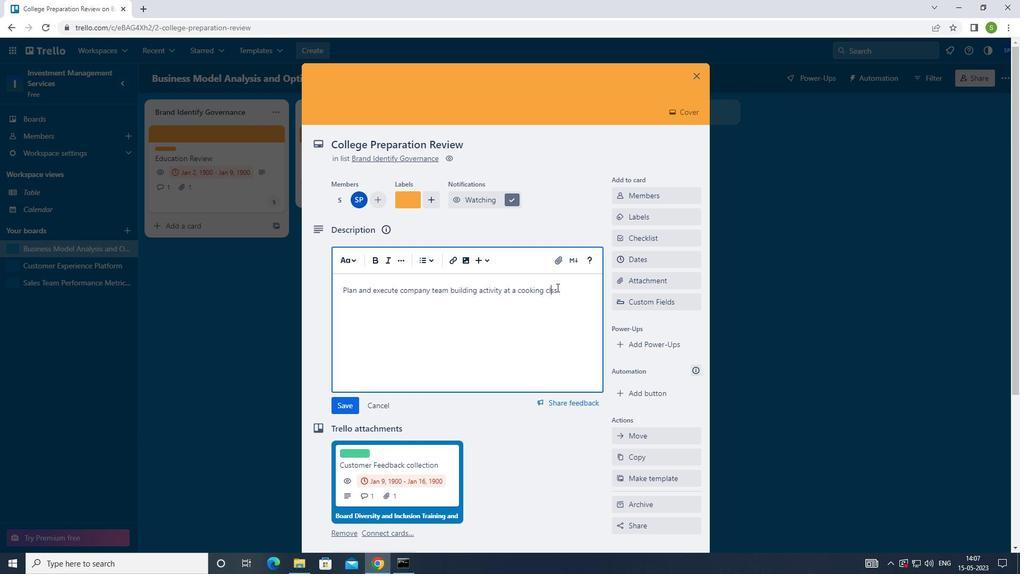 
Action: Mouse moved to (336, 402)
Screenshot: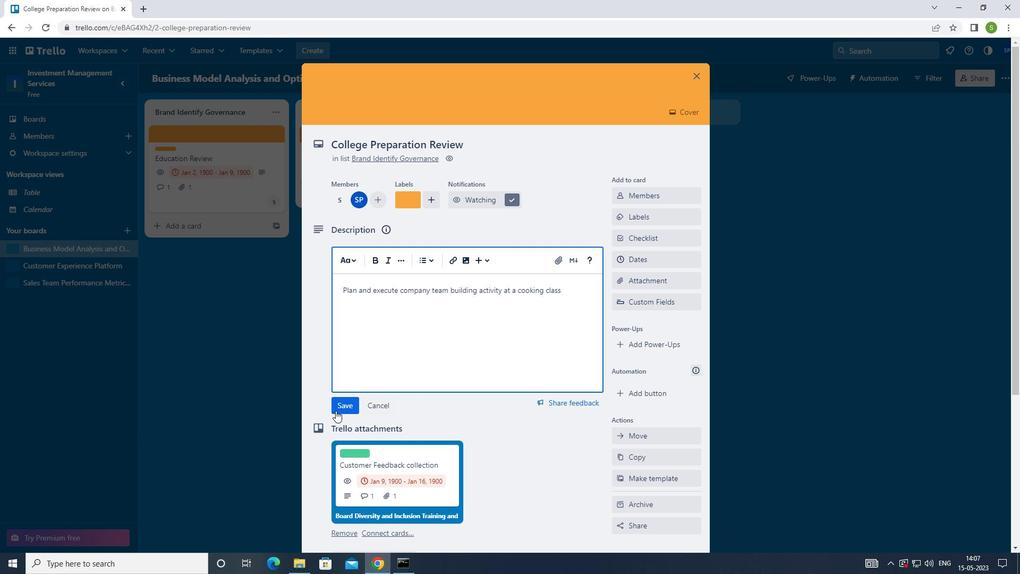 
Action: Mouse pressed left at (336, 402)
Screenshot: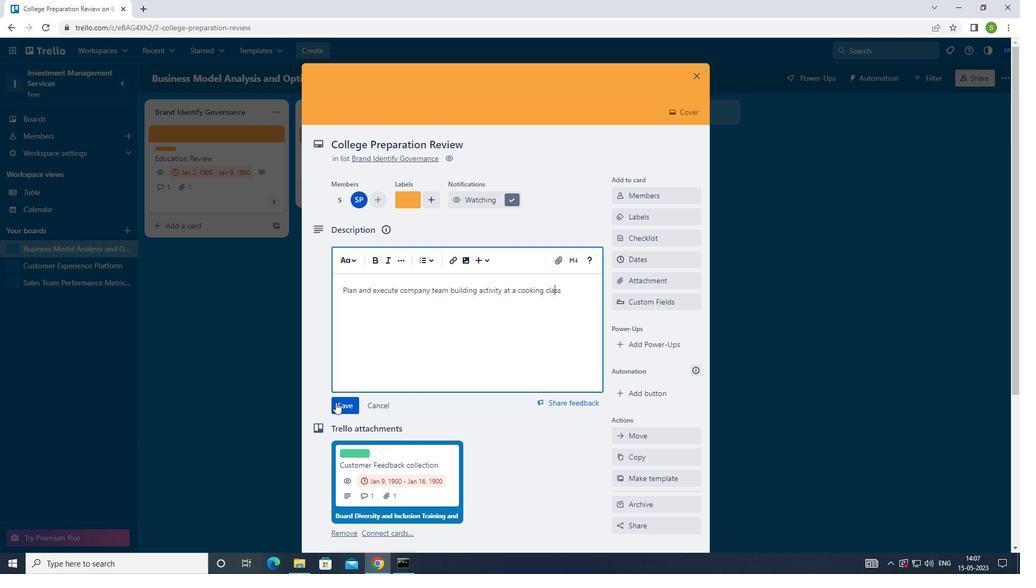 
Action: Mouse moved to (399, 400)
Screenshot: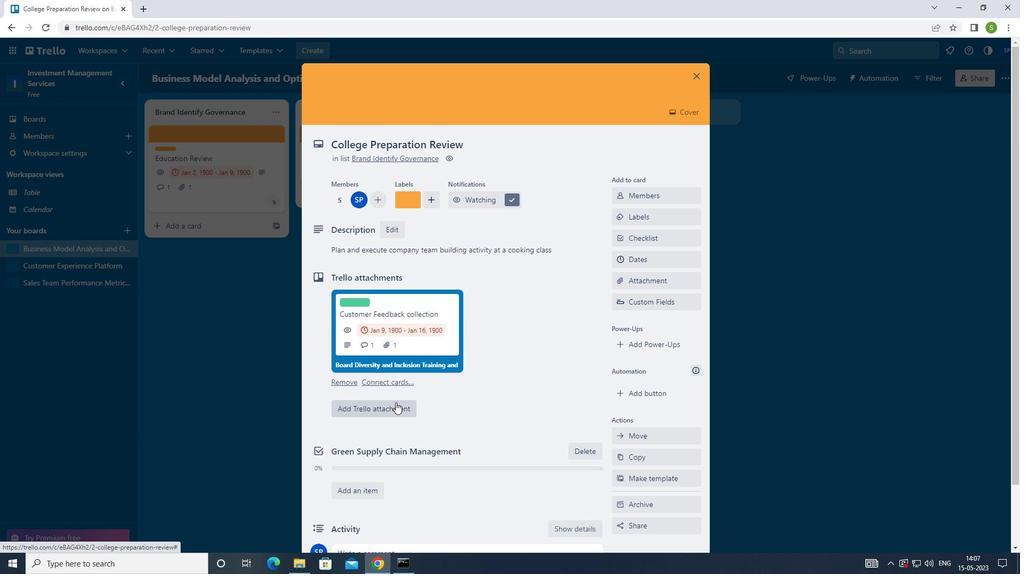 
Action: Mouse scrolled (399, 400) with delta (0, 0)
Screenshot: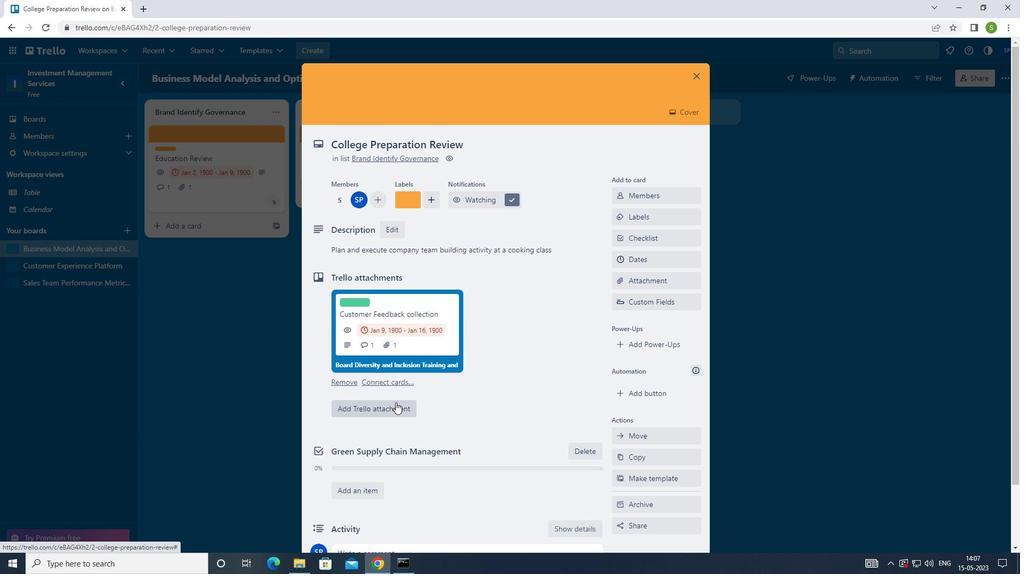 
Action: Mouse moved to (400, 400)
Screenshot: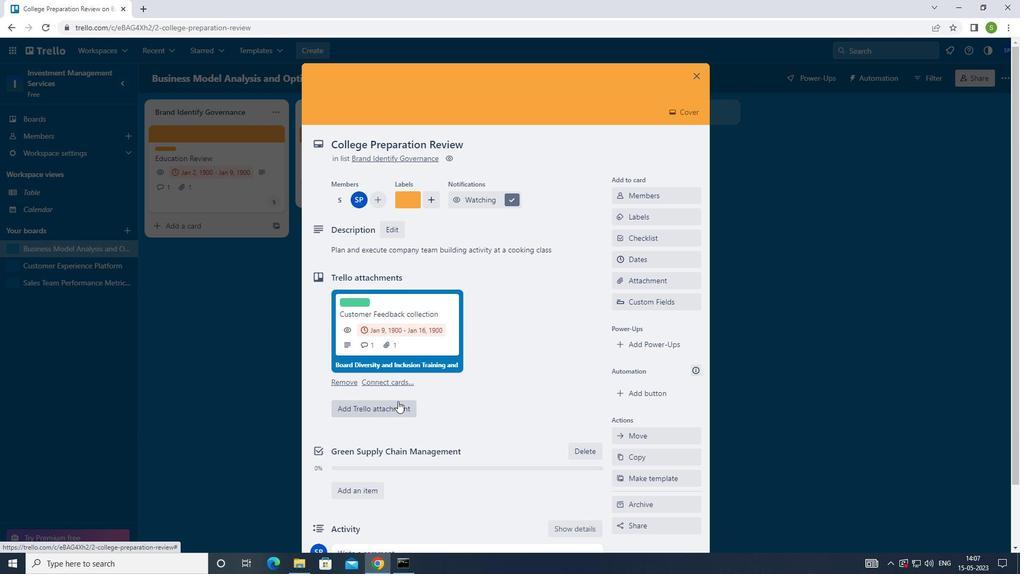
Action: Mouse scrolled (400, 400) with delta (0, 0)
Screenshot: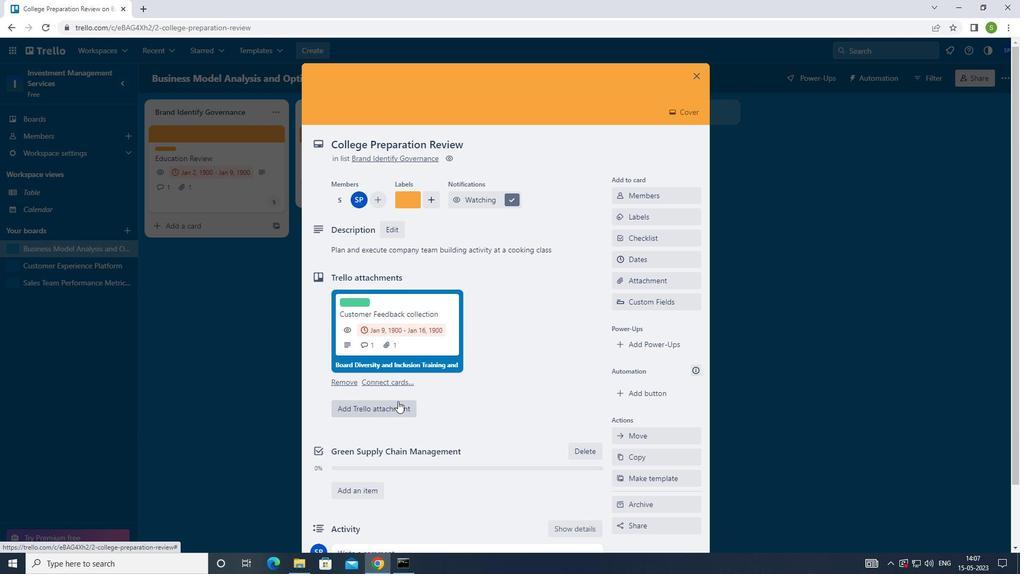 
Action: Mouse scrolled (400, 400) with delta (0, 0)
Screenshot: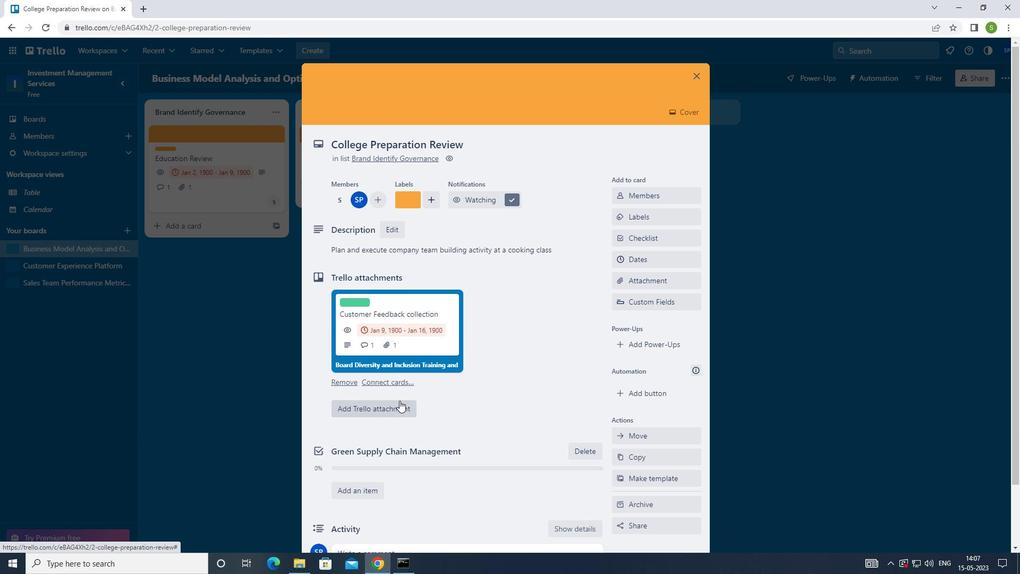 
Action: Mouse moved to (397, 481)
Screenshot: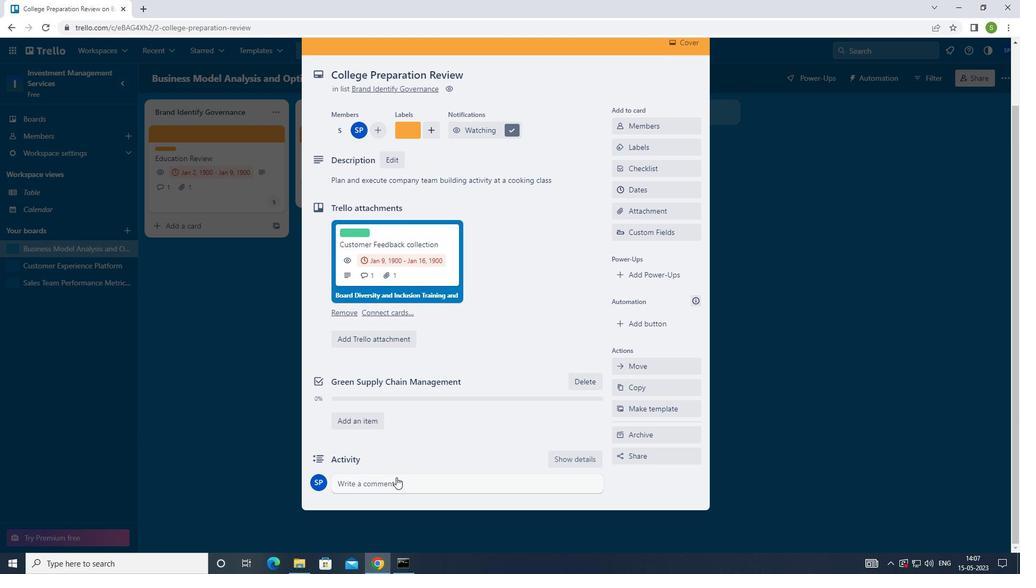 
Action: Mouse pressed left at (397, 481)
Screenshot: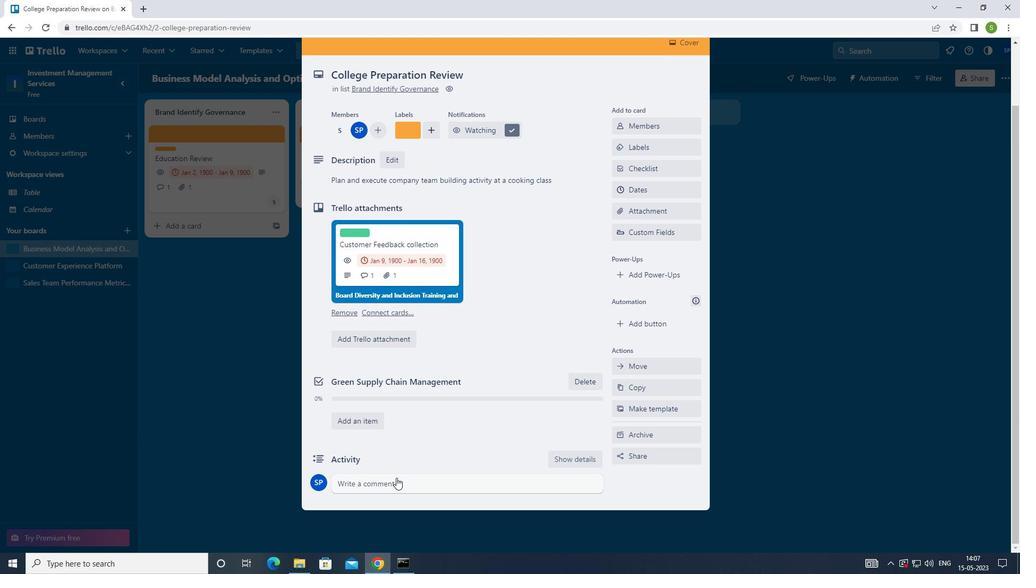 
Action: Mouse moved to (488, 380)
Screenshot: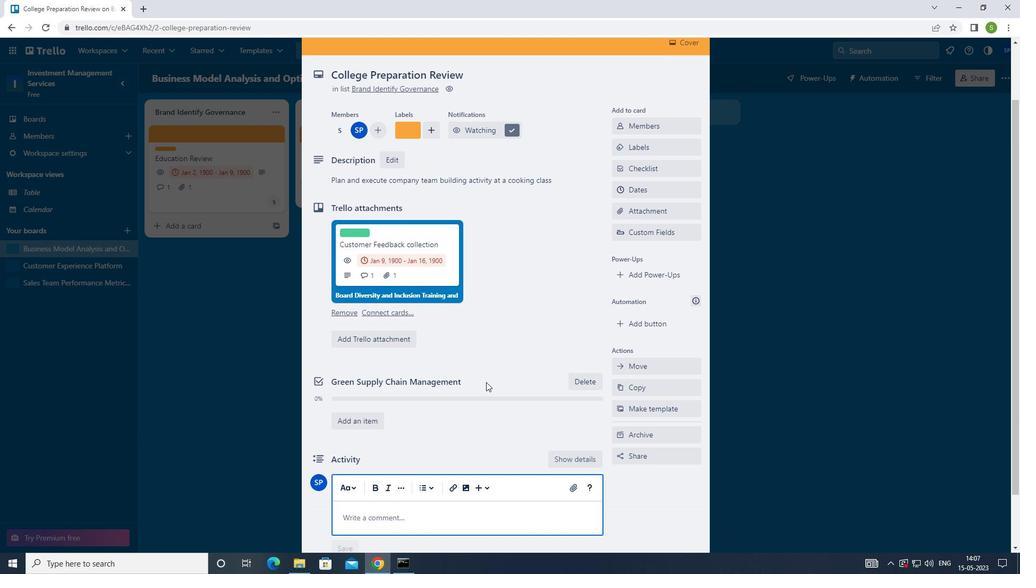 
Action: Key pressed <Key.shift>THIS<Key.space>TASK<Key.space>PRESENT<Key.space>AN<Key.space>OPPORTUNITY<Key.space>TO<Key.space>DEN<Key.backspace>MONSTRATE<Key.space>OUR<Key.space>COMMUNICATION<Key.space>AND<Key.space>AOLLABORATION<Key.space>SKILLS<Key.space>WORKING<Key.space>EFFECTIVELY<Key.space>WITH<Key.space>OTHERS<Key.space>TO<Key.space>ACHIEVE<Key.space>A<Key.space>COMMON<Key.space>GOAL
Screenshot: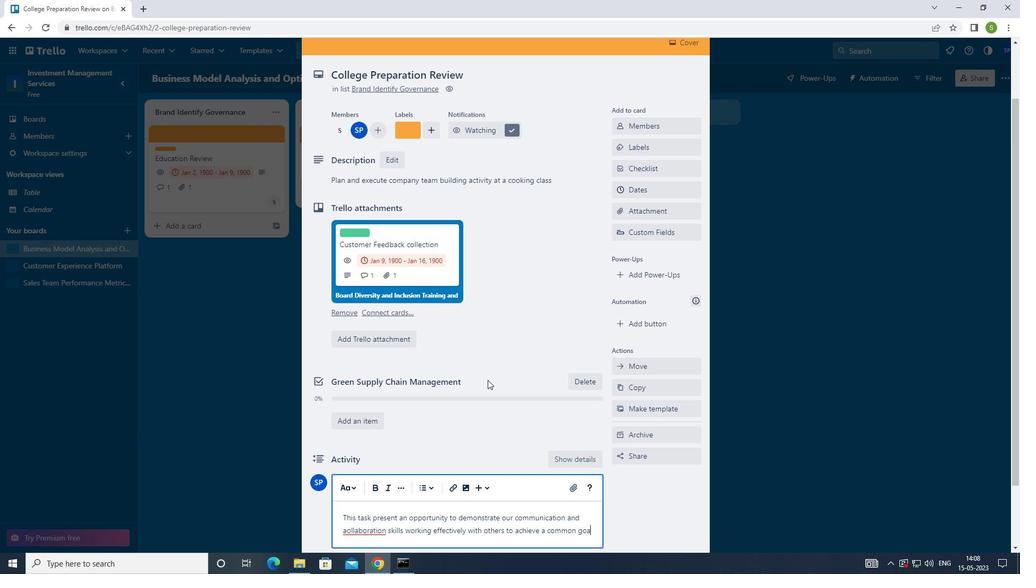 
Action: Mouse moved to (346, 529)
Screenshot: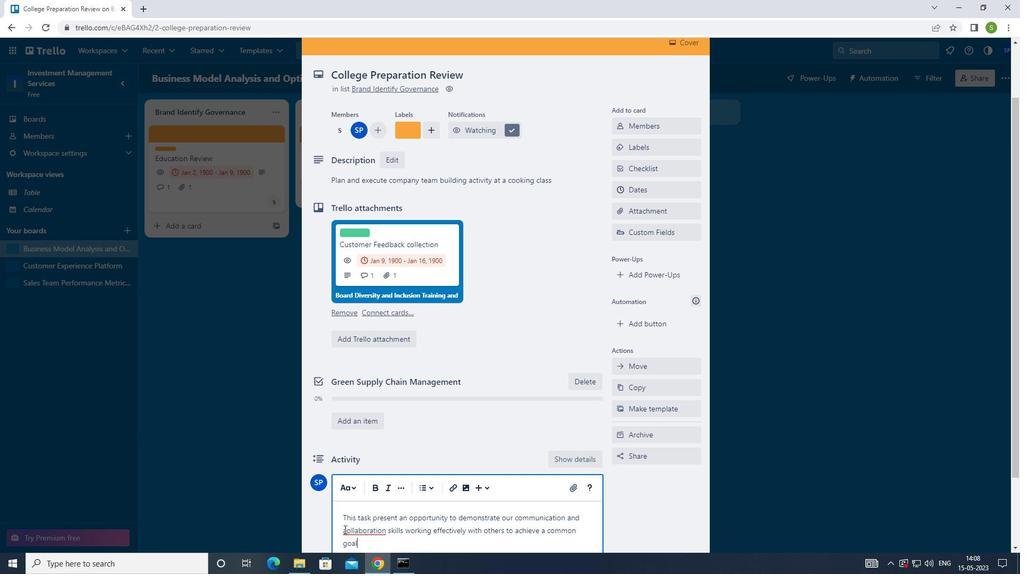 
Action: Mouse pressed left at (346, 529)
Screenshot: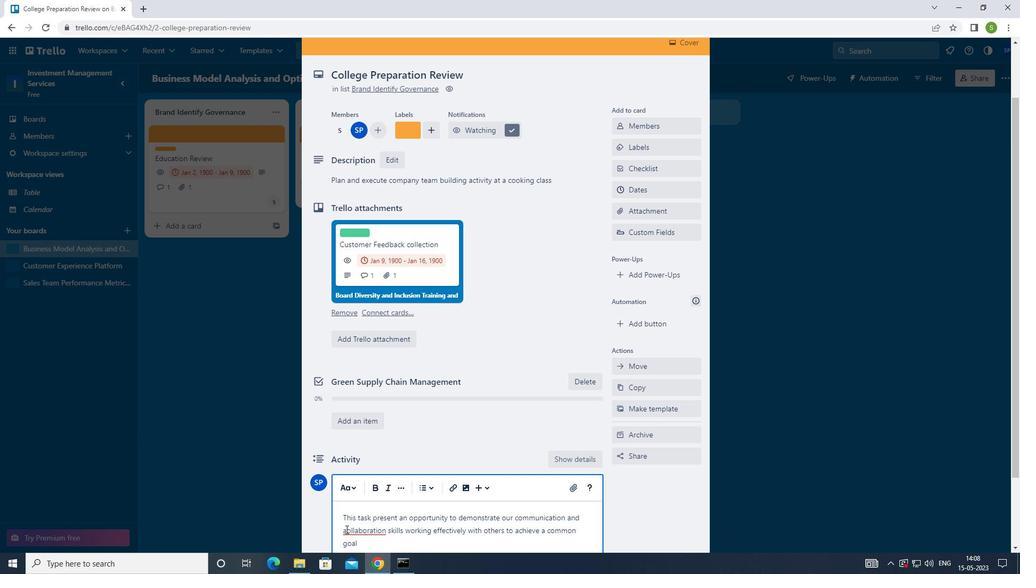 
Action: Mouse moved to (372, 525)
Screenshot: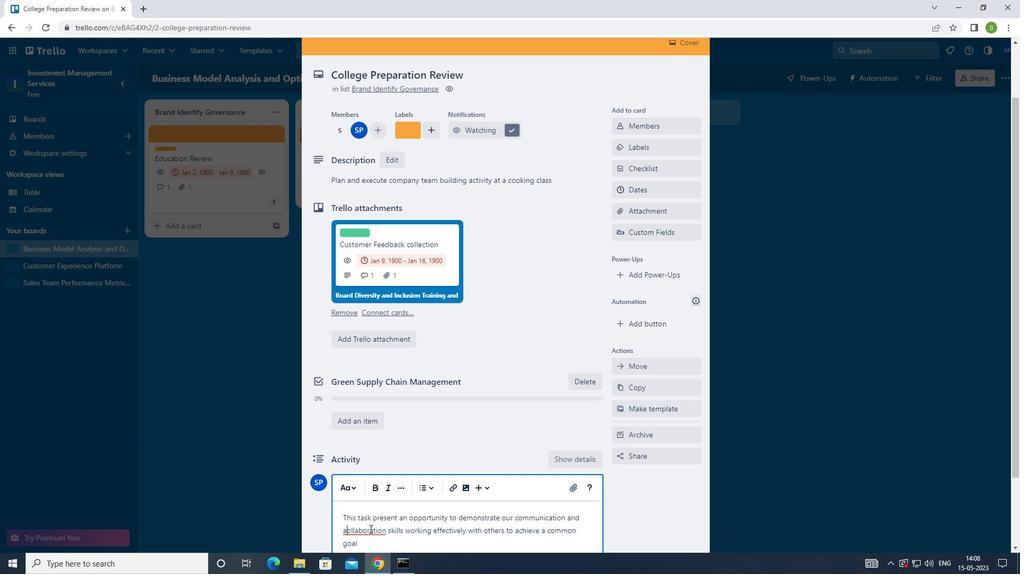 
Action: Key pressed <Key.backspace>
Screenshot: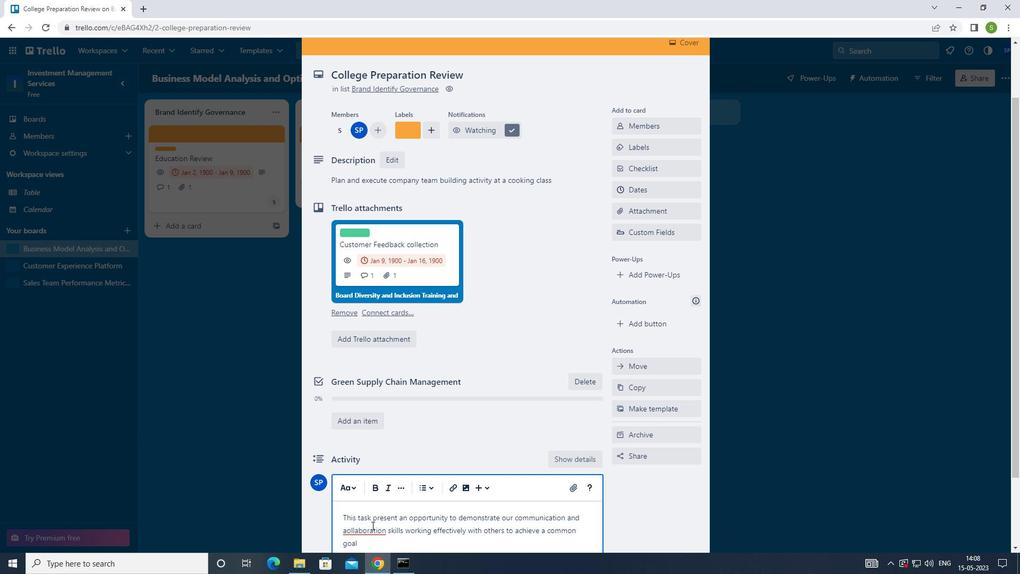 
Action: Mouse moved to (374, 517)
Screenshot: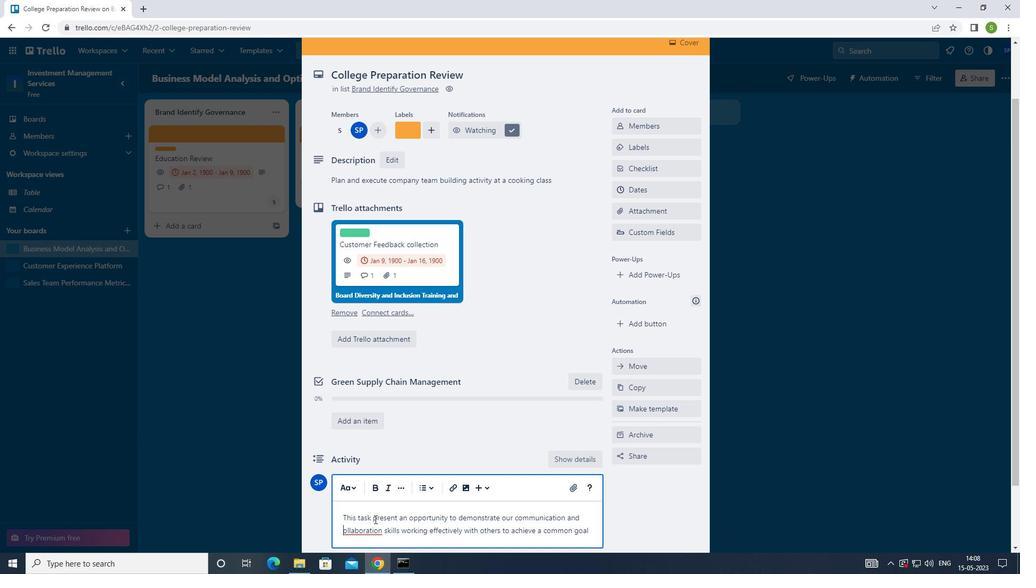 
Action: Key pressed C
Screenshot: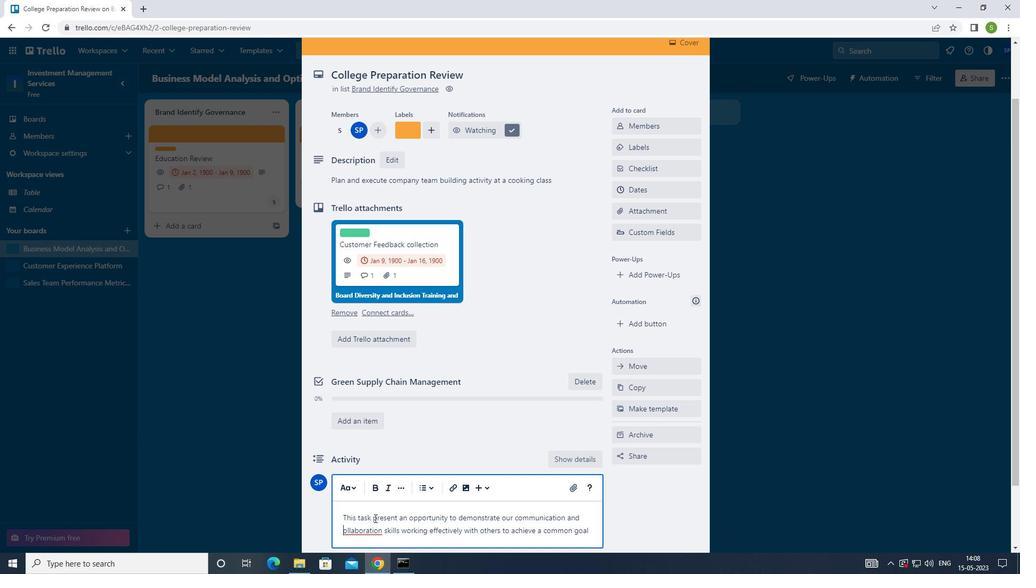
Action: Mouse moved to (397, 509)
Screenshot: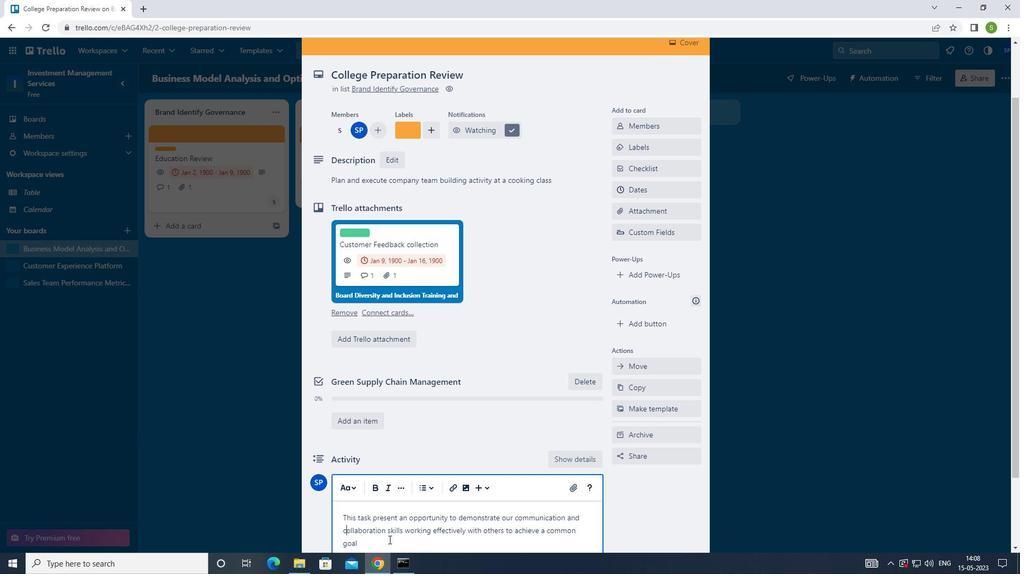 
Action: Mouse scrolled (397, 508) with delta (0, 0)
Screenshot: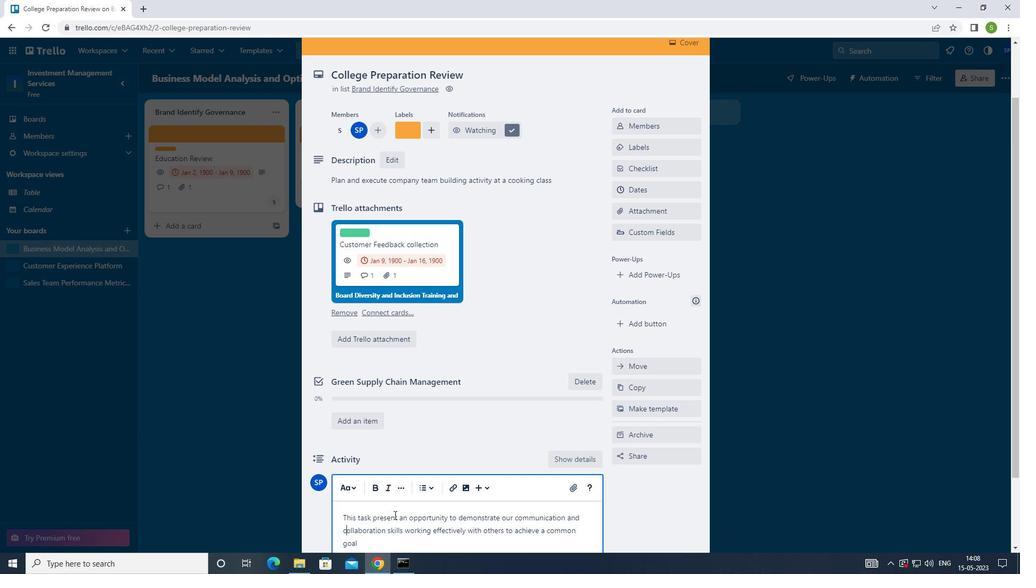 
Action: Mouse scrolled (397, 508) with delta (0, 0)
Screenshot: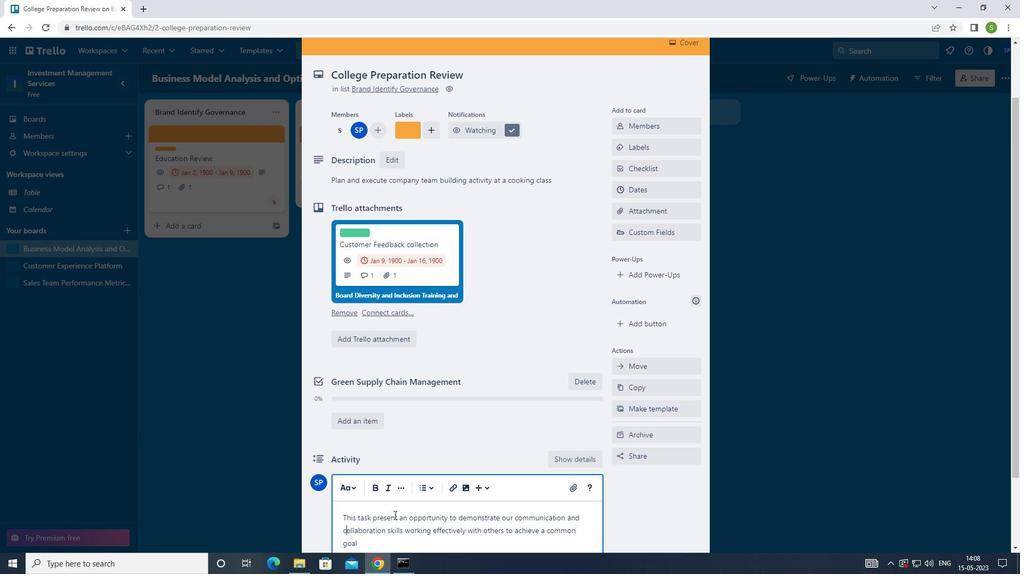 
Action: Mouse scrolled (397, 508) with delta (0, 0)
Screenshot: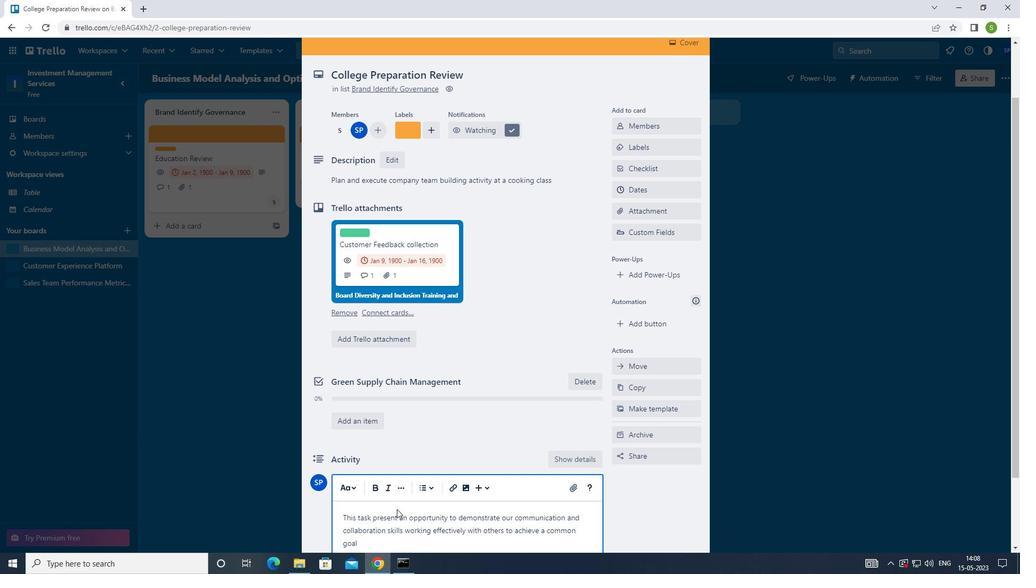 
Action: Mouse scrolled (397, 508) with delta (0, 0)
Screenshot: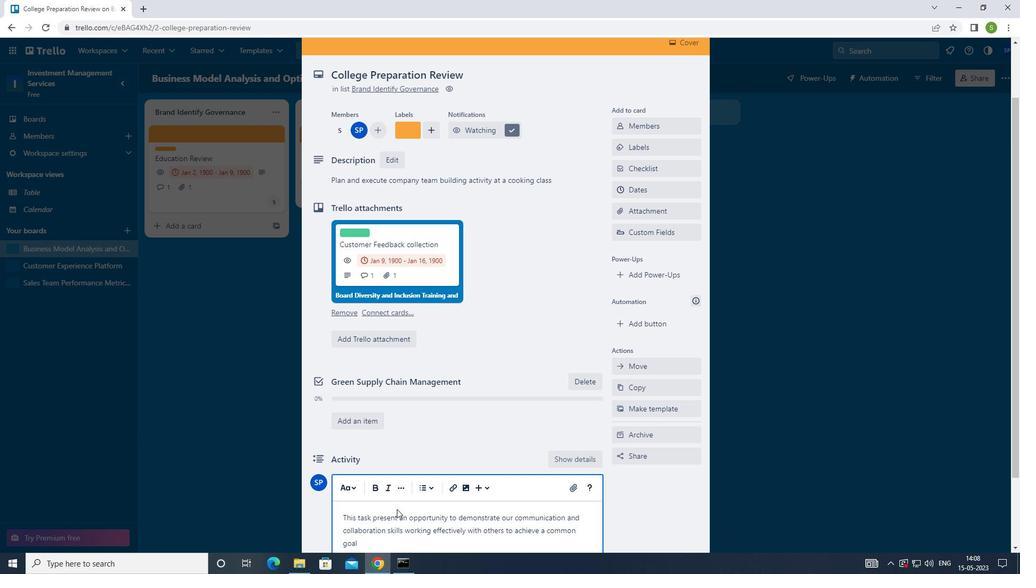 
Action: Mouse moved to (351, 491)
Screenshot: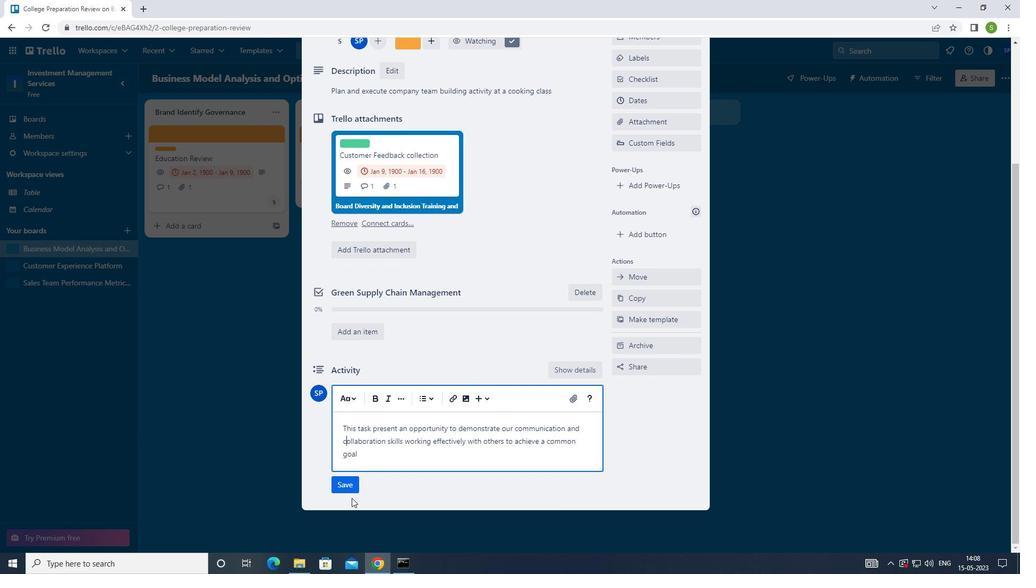 
Action: Mouse pressed left at (351, 491)
Screenshot: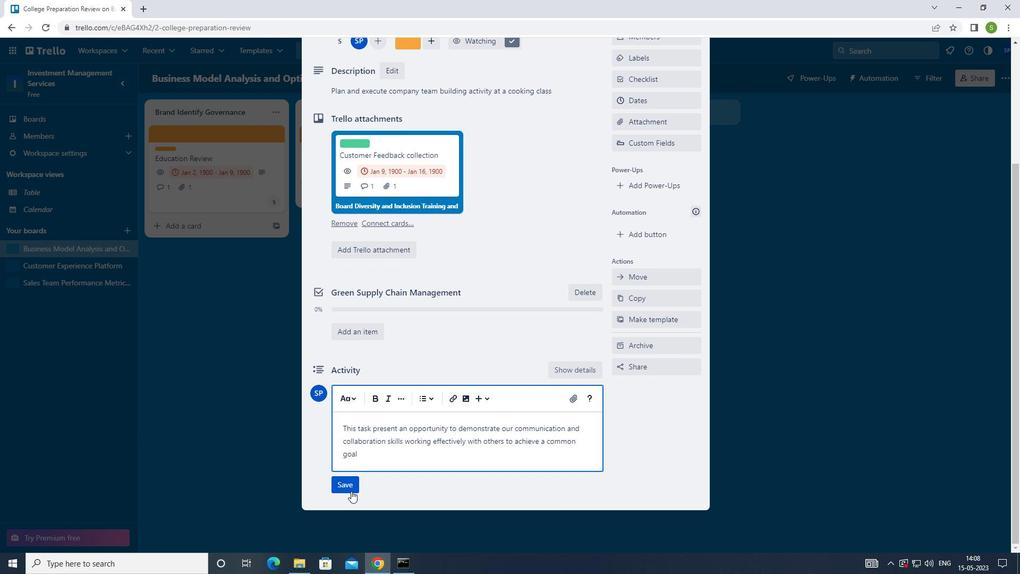 
Action: Mouse moved to (658, 114)
Screenshot: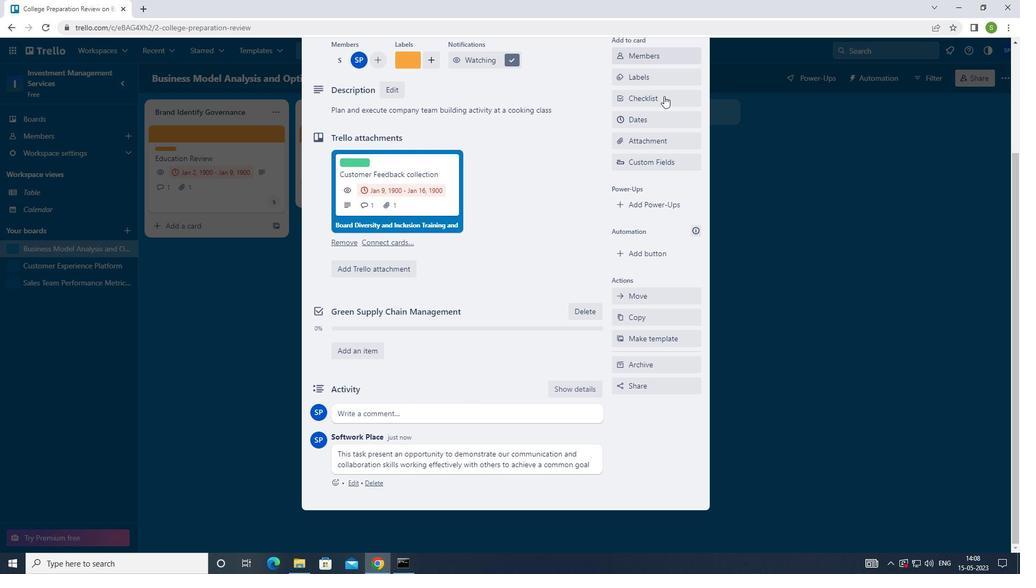 
Action: Mouse pressed left at (658, 114)
Screenshot: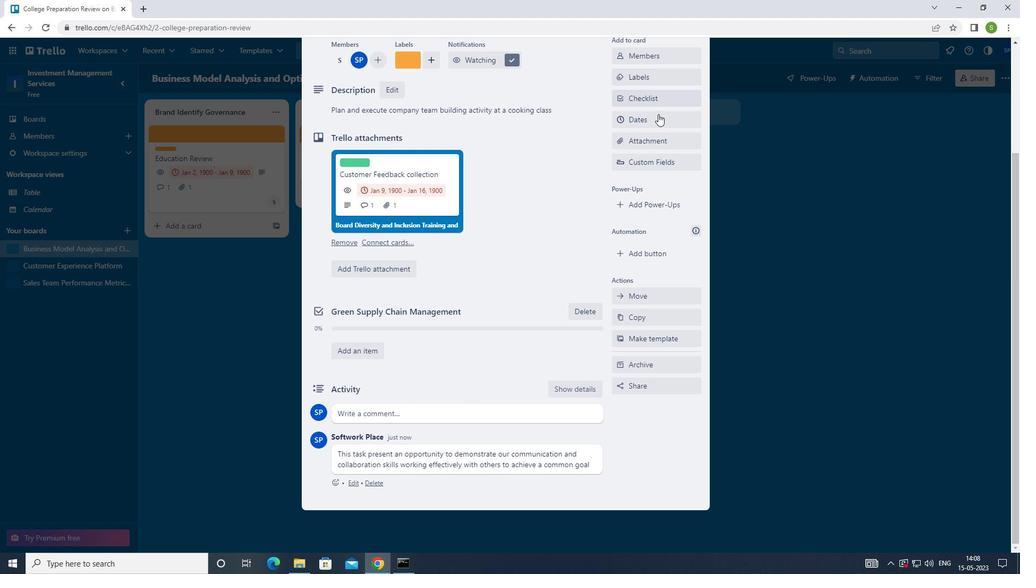 
Action: Mouse moved to (624, 341)
Screenshot: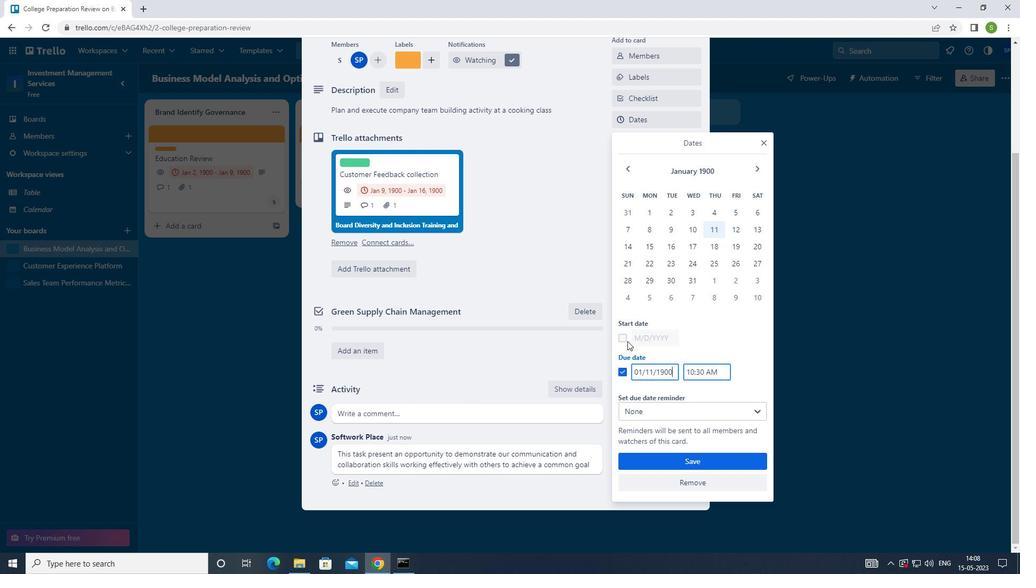 
Action: Mouse pressed left at (624, 341)
Screenshot: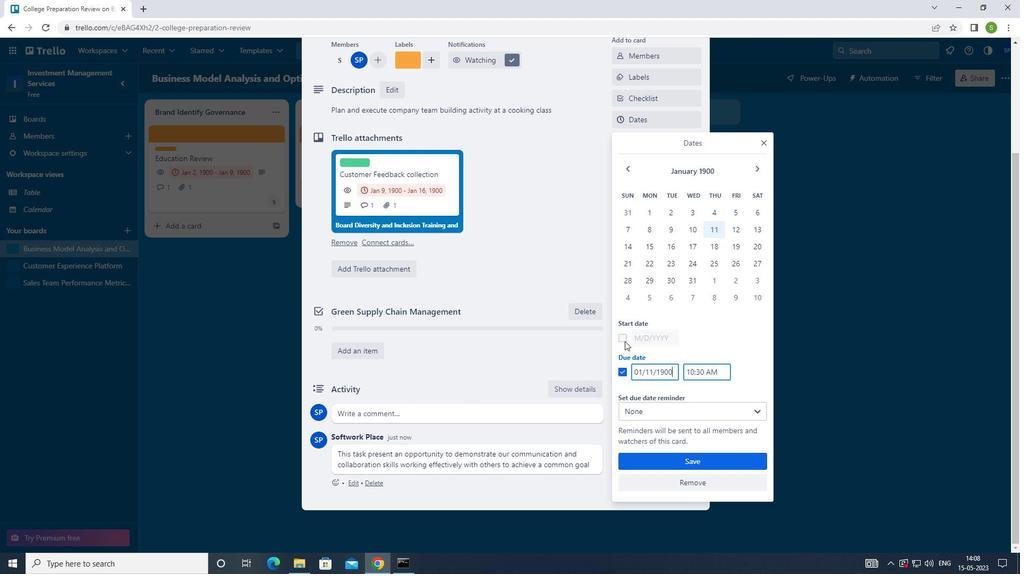 
Action: Mouse moved to (726, 208)
Screenshot: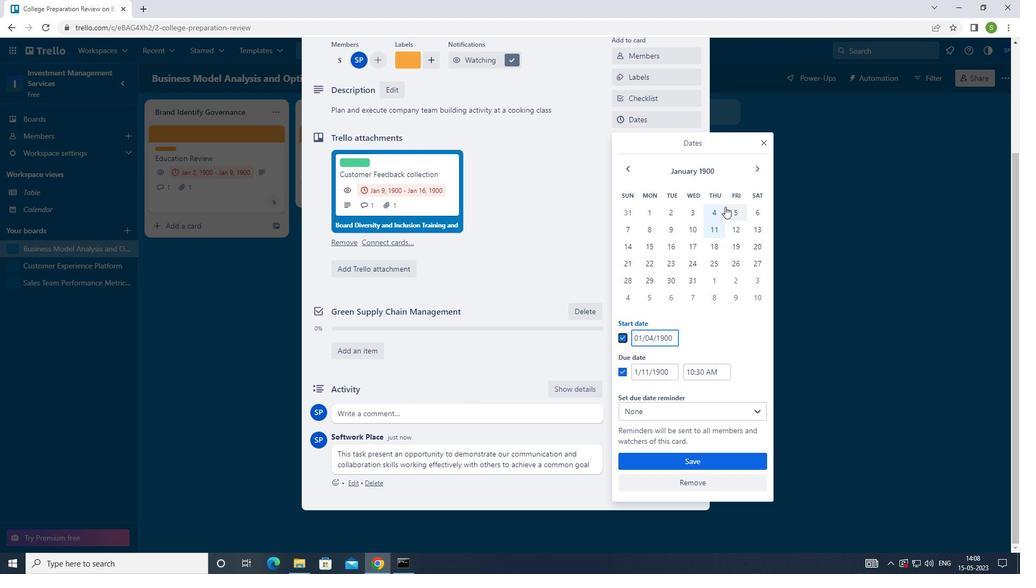 
Action: Mouse pressed left at (726, 208)
Screenshot: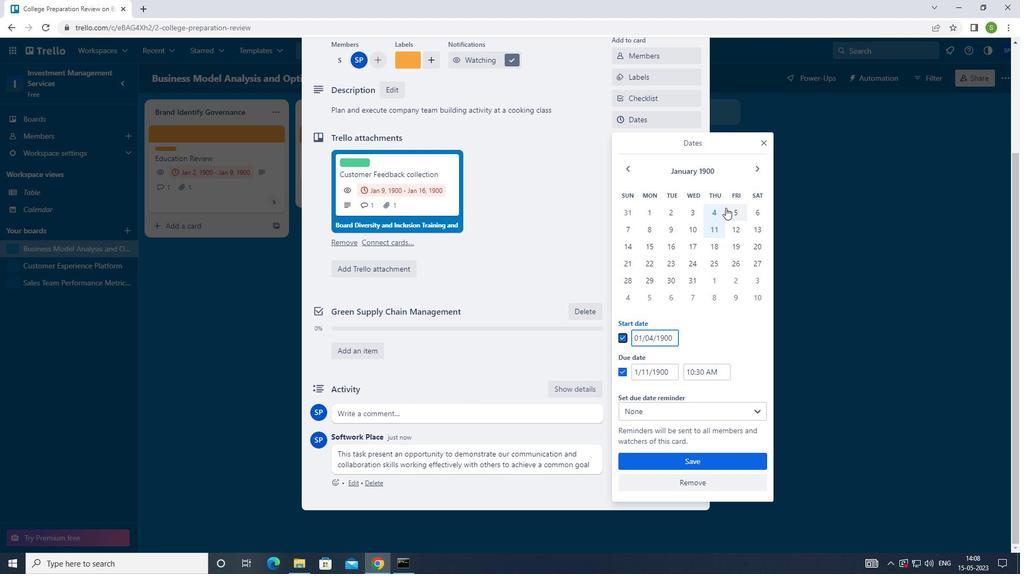 
Action: Mouse moved to (741, 234)
Screenshot: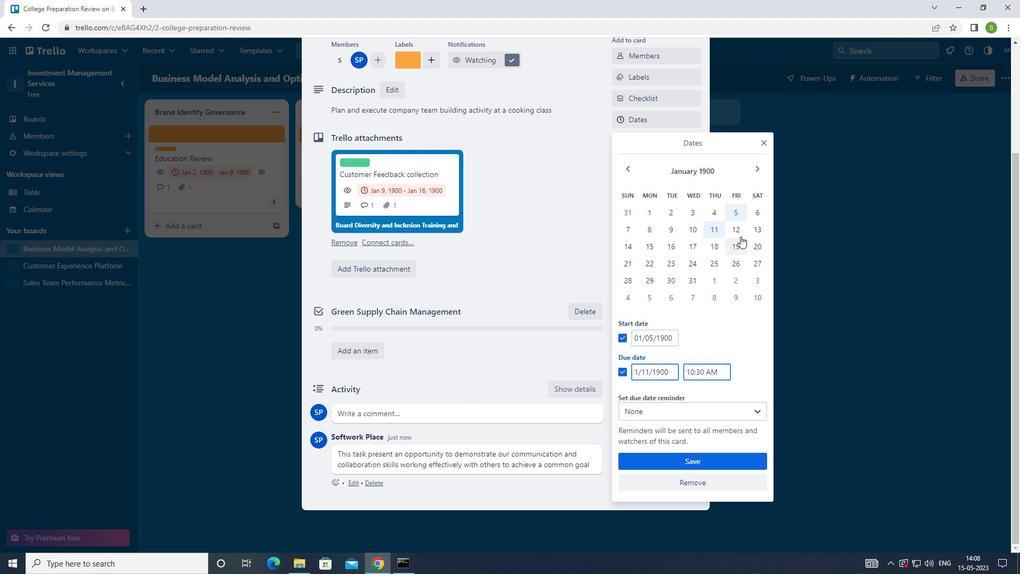 
Action: Mouse pressed left at (741, 234)
Screenshot: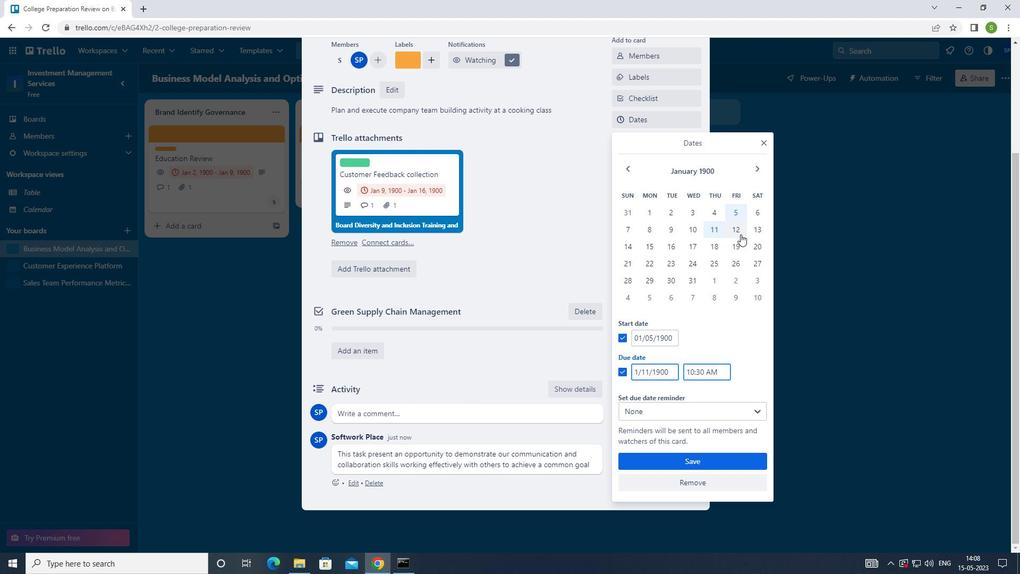 
Action: Mouse moved to (668, 457)
Screenshot: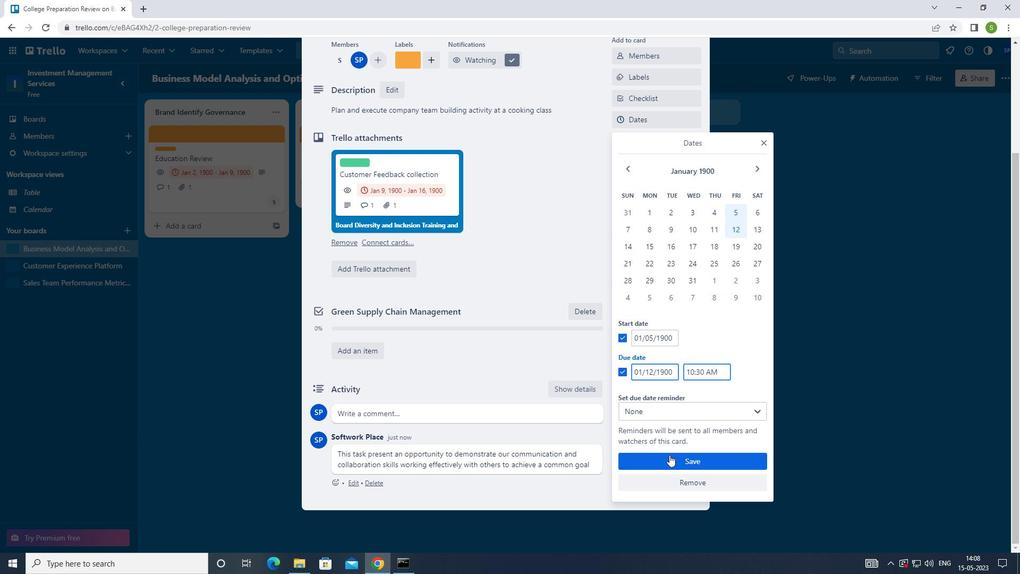 
Action: Mouse pressed left at (668, 457)
Screenshot: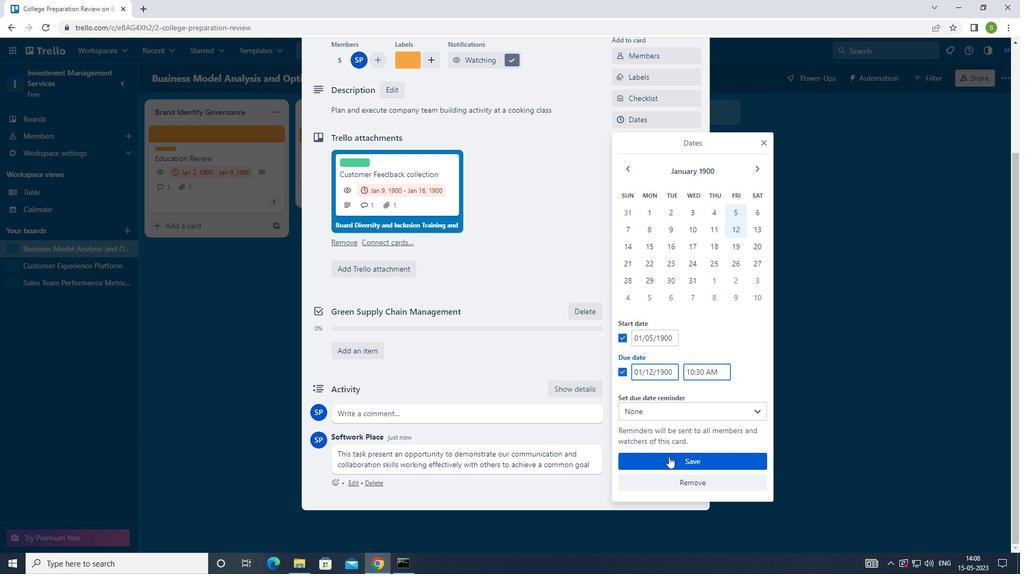 
Action: Mouse moved to (668, 448)
Screenshot: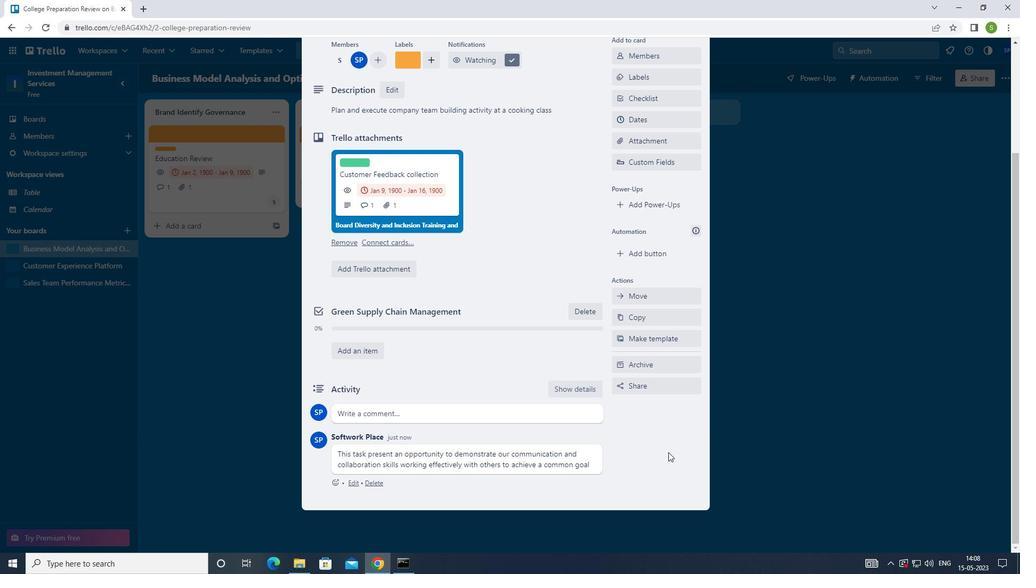 
Action: Key pressed <Key.f8>
Screenshot: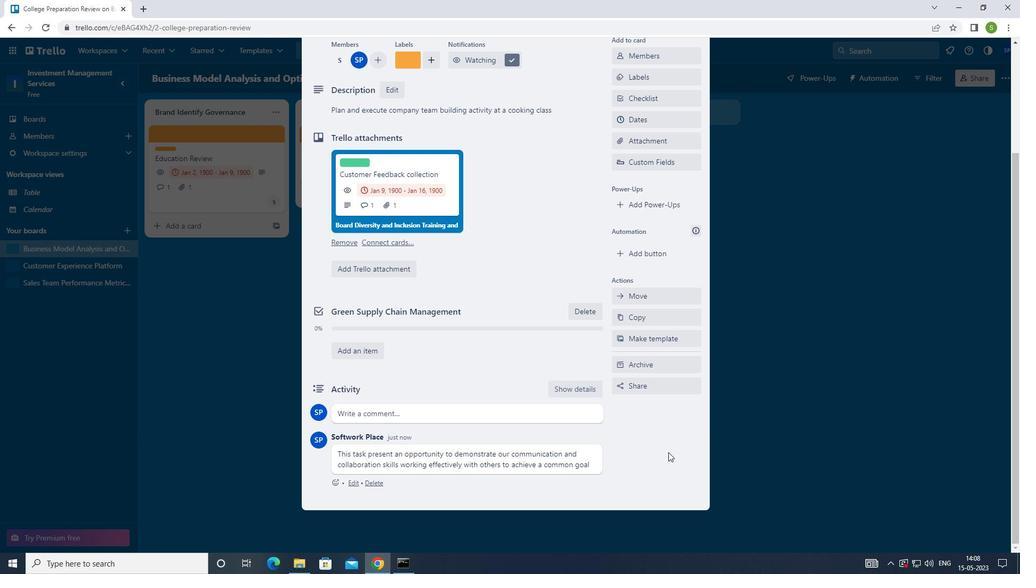 
